 Task: Open a blank worksheet and write heading  Student grades data  Add 10 students name:-  'Joshua Rivera, Zoey Coleman, Ryan Wright, Addison Bailey, Jonathan Simmons, Brooklyn Ward, Caleb Barnes, Audrey Collins, Gabriel Perry, Sofia Bell. ' in September Last week sales are  100 to 150. Math Grade:-  90, 95, 80, 92, 85,88, 90, 78, 92, 85.Science Grade:-  85, 87, 92, 88, 90, 85, 92, 80, 88, 90.English Grade:-  92, 90, 85, 90, 88, 92, 85, 82, 90, 88.History Grade:-  88, 92, 78, 95, 90, 90, 80, 85, 92, 90. Total use the formula   =SUM(D2:G2) then presss enter. Save page auditingSalesByCategory_2024
Action: Mouse moved to (282, 158)
Screenshot: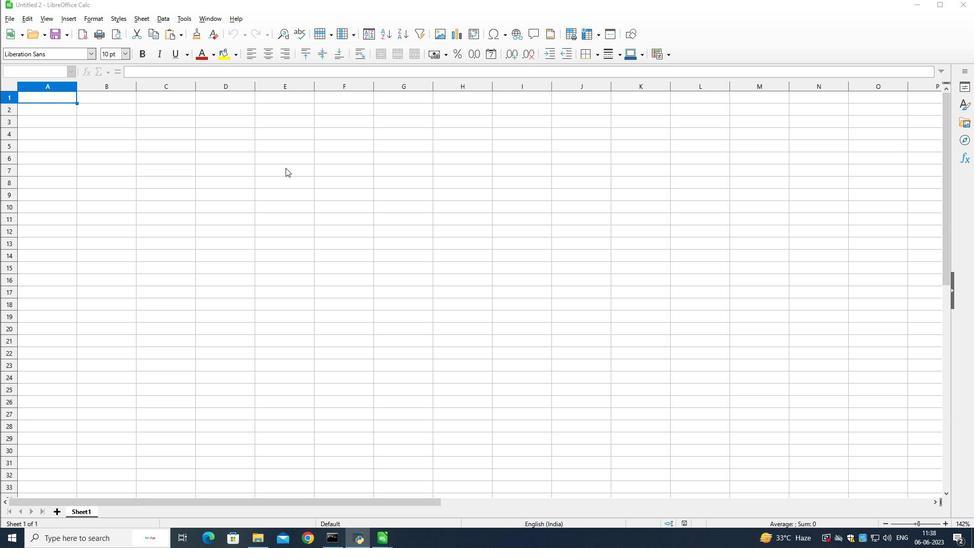 
Action: Key pressed <Key.right>
Screenshot: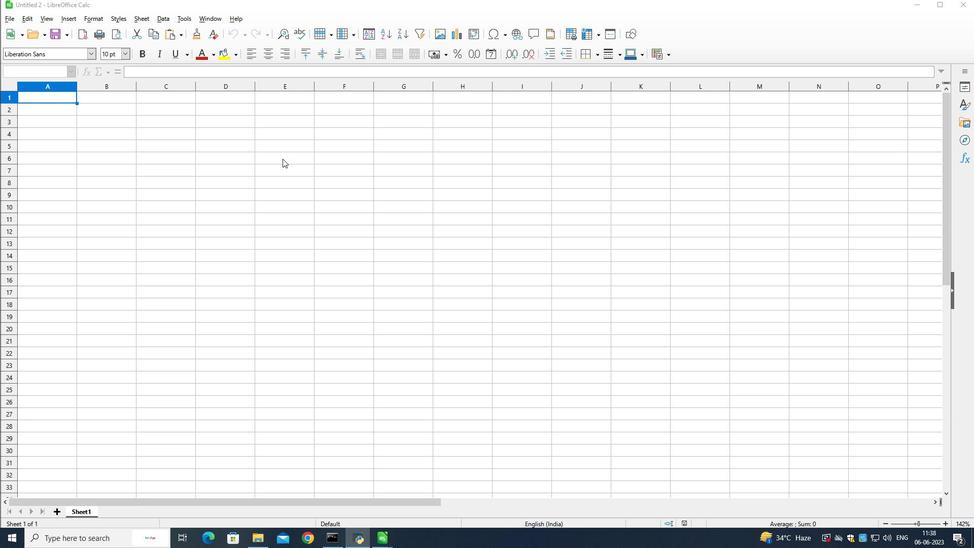 
Action: Mouse moved to (100, 96)
Screenshot: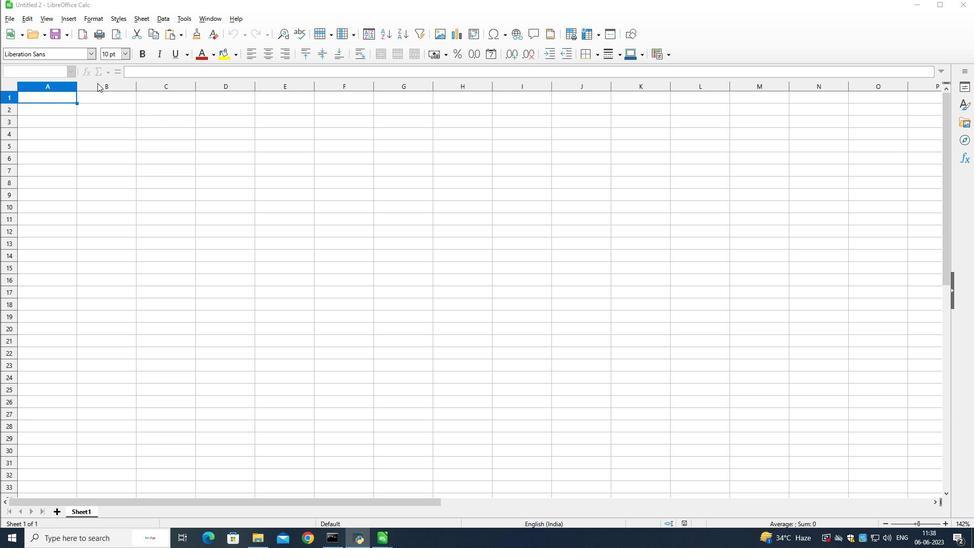 
Action: Mouse pressed left at (100, 96)
Screenshot: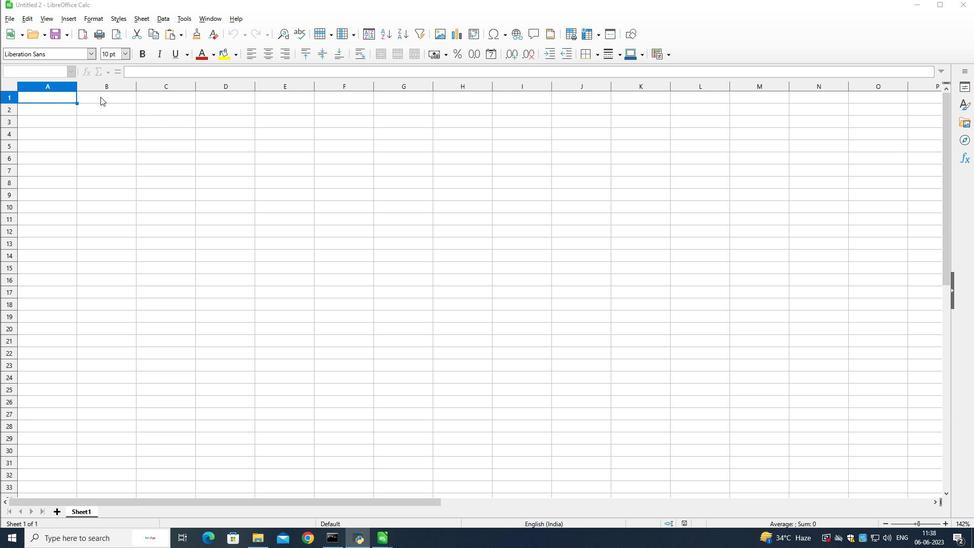 
Action: Mouse moved to (132, 111)
Screenshot: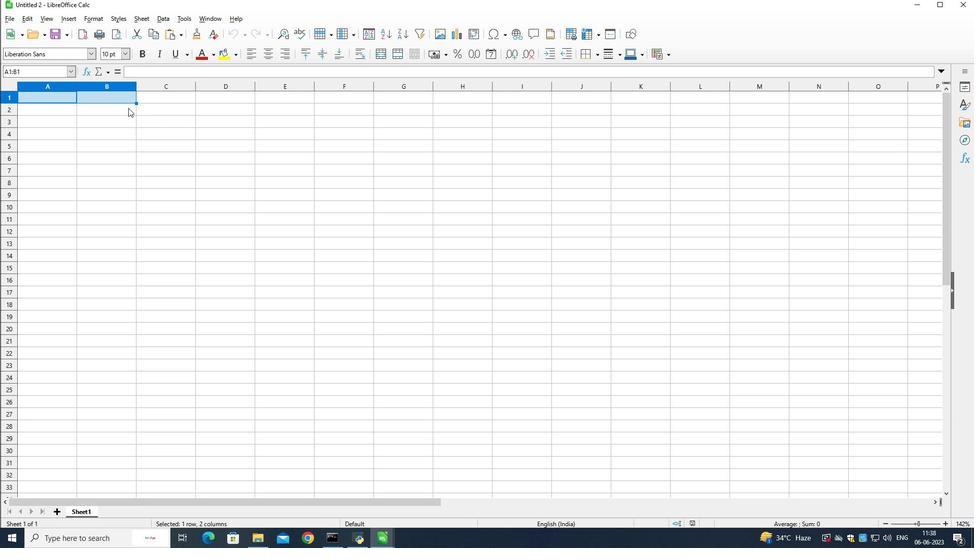 
Action: Mouse pressed right at (132, 111)
Screenshot: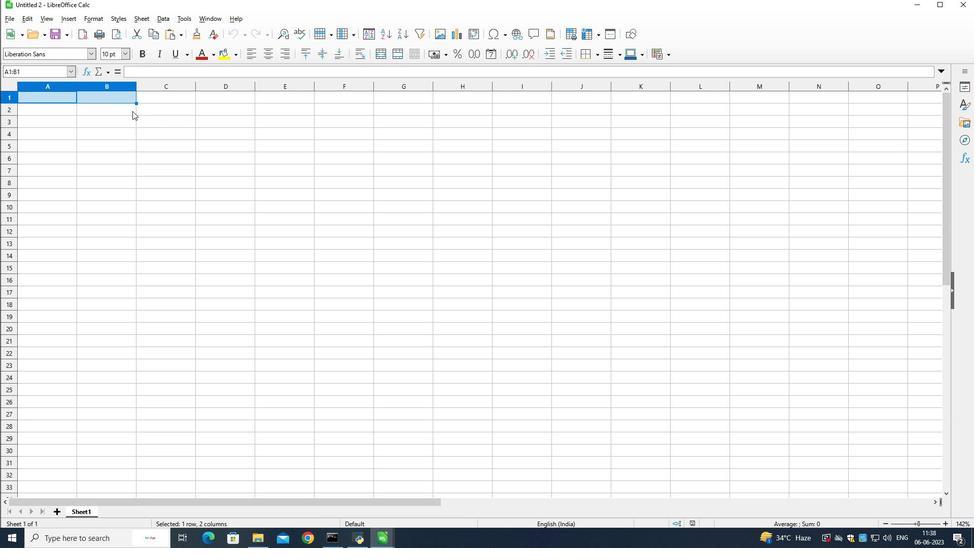 
Action: Mouse moved to (115, 97)
Screenshot: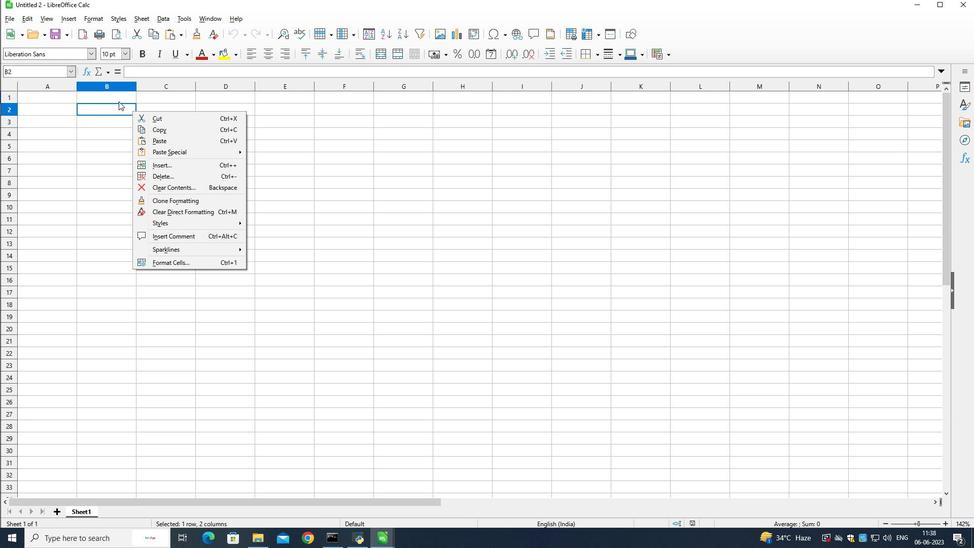
Action: Mouse pressed left at (115, 97)
Screenshot: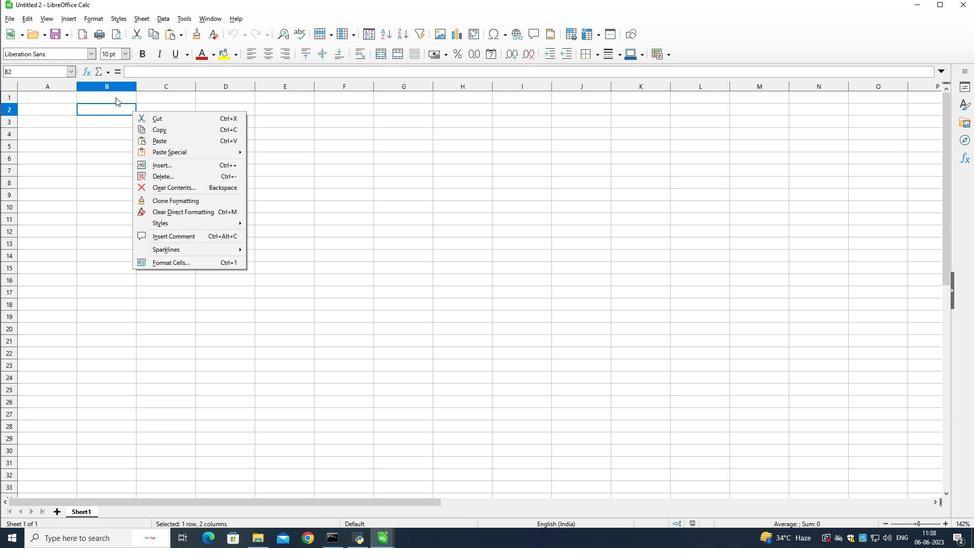 
Action: Mouse pressed left at (115, 97)
Screenshot: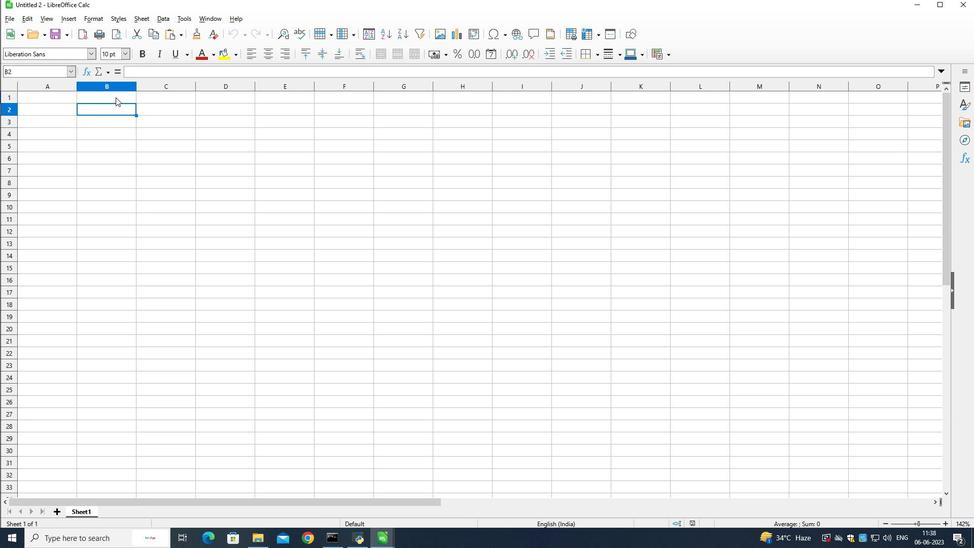 
Action: Key pressed <Key.shift>Student<Key.space><Key.shift>Grades<Key.space><Key.shift>Data<Key.down><Key.left><Key.shift>Student<Key.space><Key.shift>Name<Key.down><Key.shift>Joshua<Key.space><Key.shift>Rivera<Key.down><Key.shift>Zoe<Key.space><Key.backspace>y<Key.space><Key.shift>Coleman<Key.down><Key.shift>Ryan<Key.space><Key.shift>Wright<Key.down><Key.shift>Addison<Key.space><Key.shift>Bailey<Key.down><Key.shift>Jonathan<Key.space><Key.shift>Simmons<Key.down><Key.shift>Brooklyn<Key.space><Key.shift>Ward<Key.down><Key.shift>Caleb<Key.space><Key.shift>Barnes<Key.down><Key.shift>Audrey<Key.space><Key.shift>Collins<Key.down><Key.shift>F<Key.backspace><Key.shift>Gabriel<Key.space><Key.shift>Perry<Key.down><Key.shift>Sofia<Key.space><Key.shift>Bell<Key.down><Key.right>
Screenshot: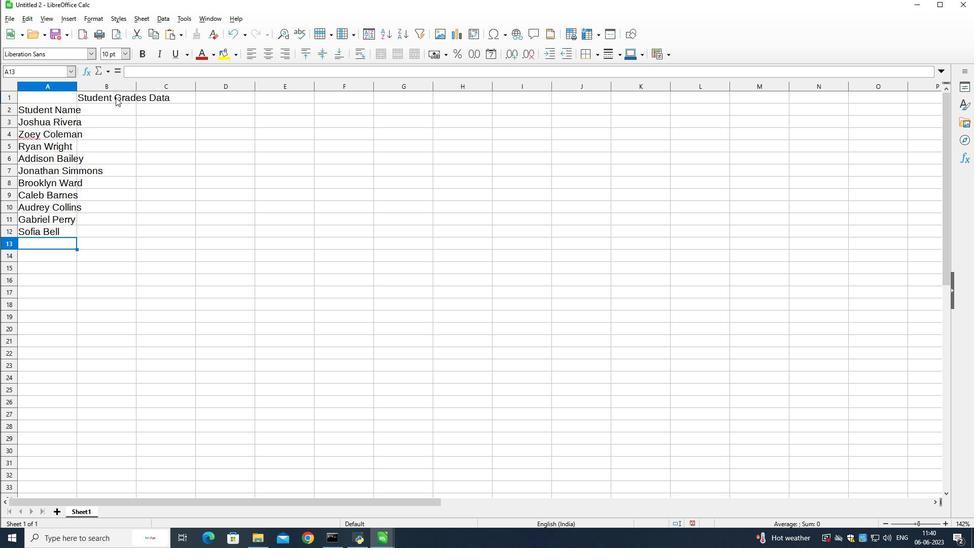 
Action: Mouse moved to (56, 86)
Screenshot: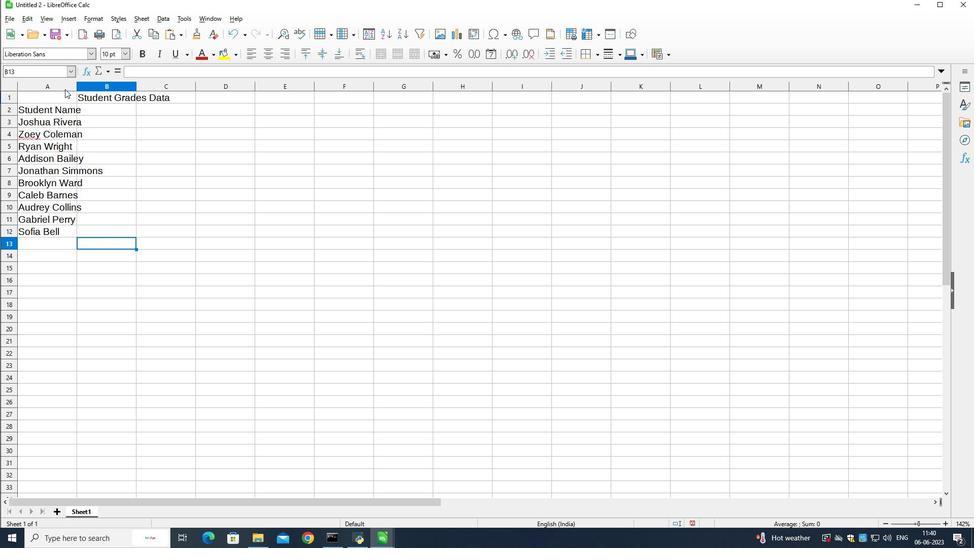 
Action: Mouse pressed left at (56, 86)
Screenshot: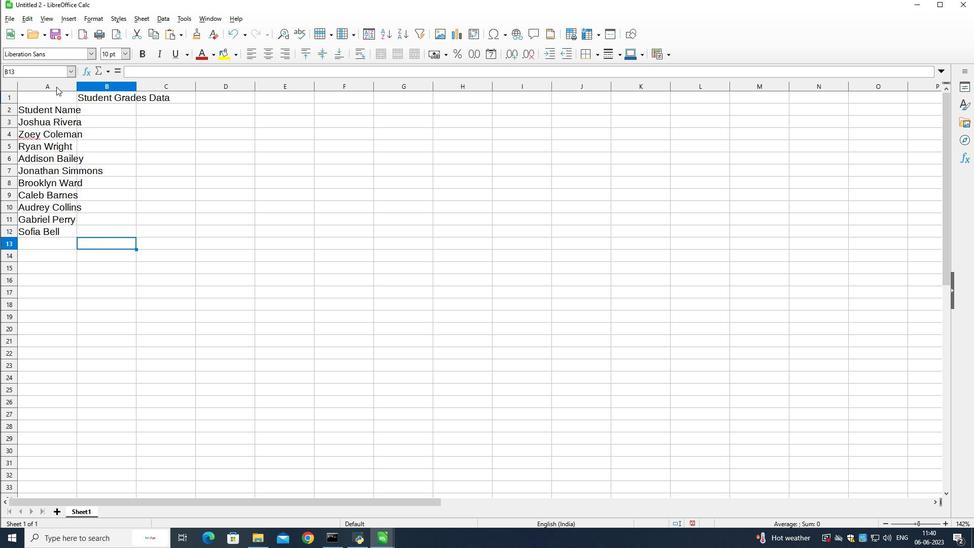 
Action: Mouse moved to (77, 88)
Screenshot: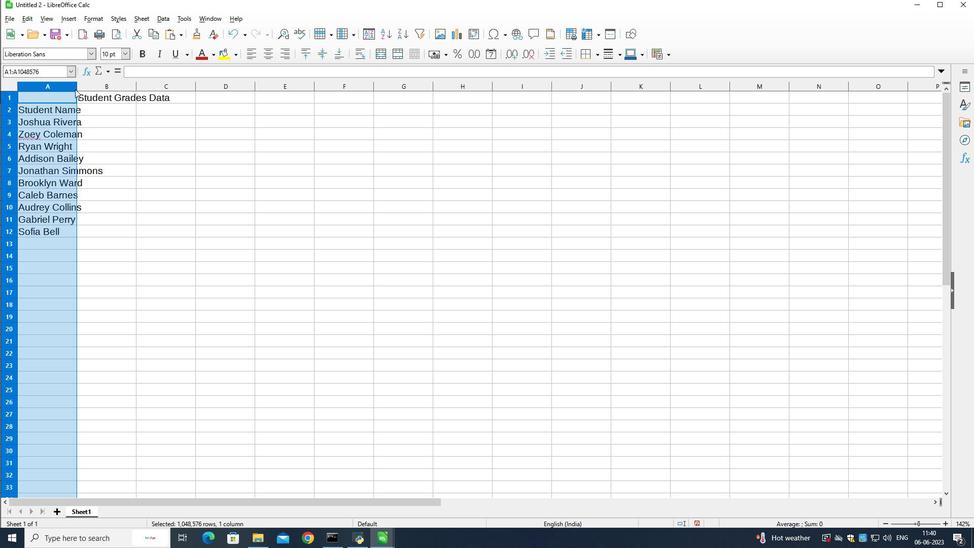 
Action: Mouse pressed left at (77, 88)
Screenshot: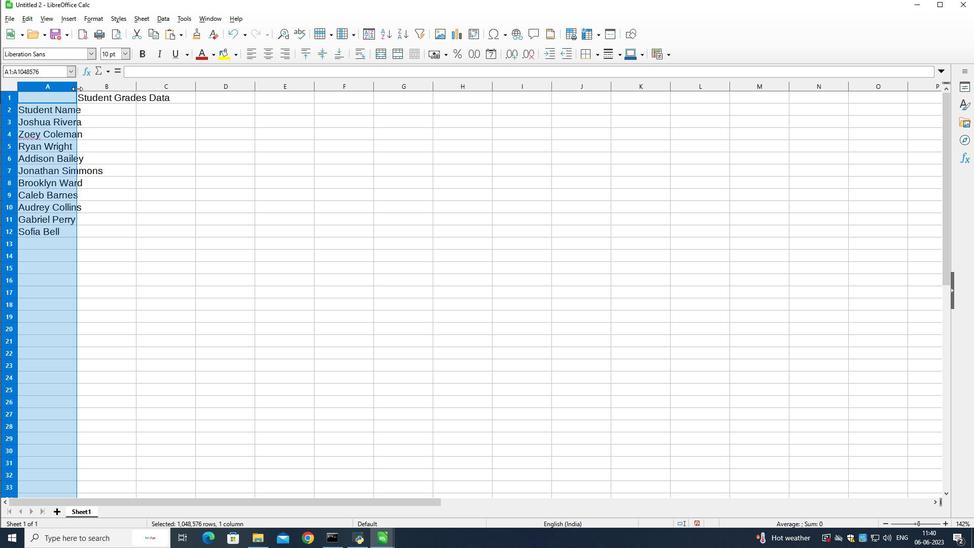 
Action: Mouse moved to (117, 108)
Screenshot: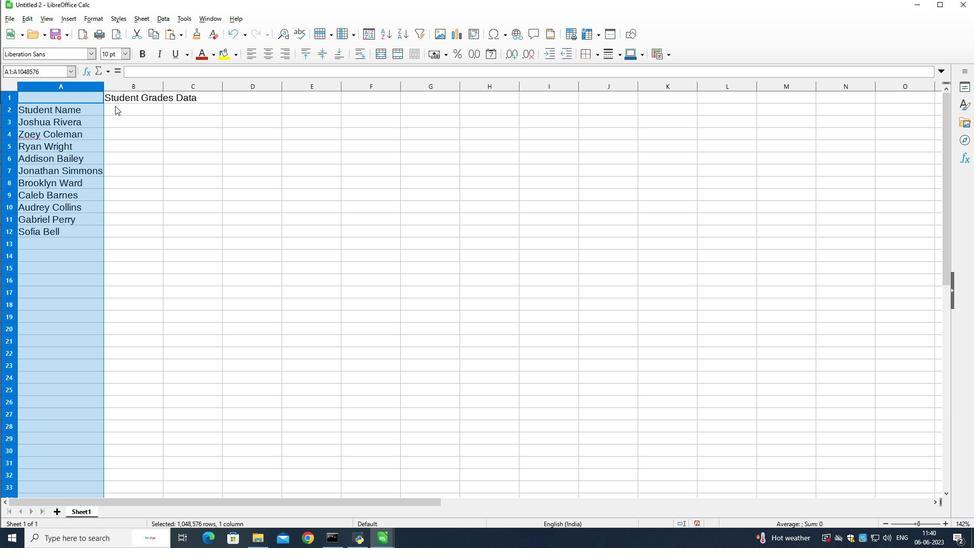 
Action: Mouse pressed left at (117, 108)
Screenshot: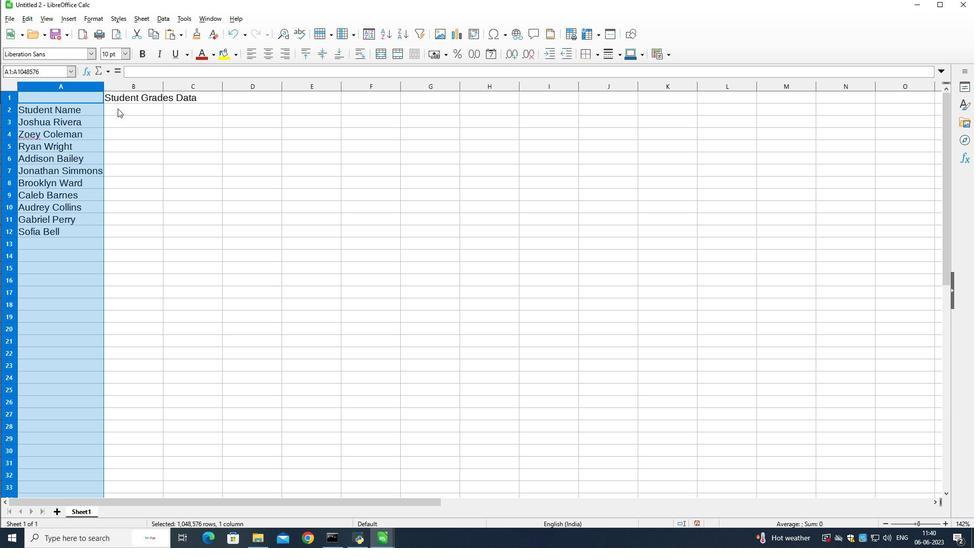 
Action: Mouse moved to (282, 152)
Screenshot: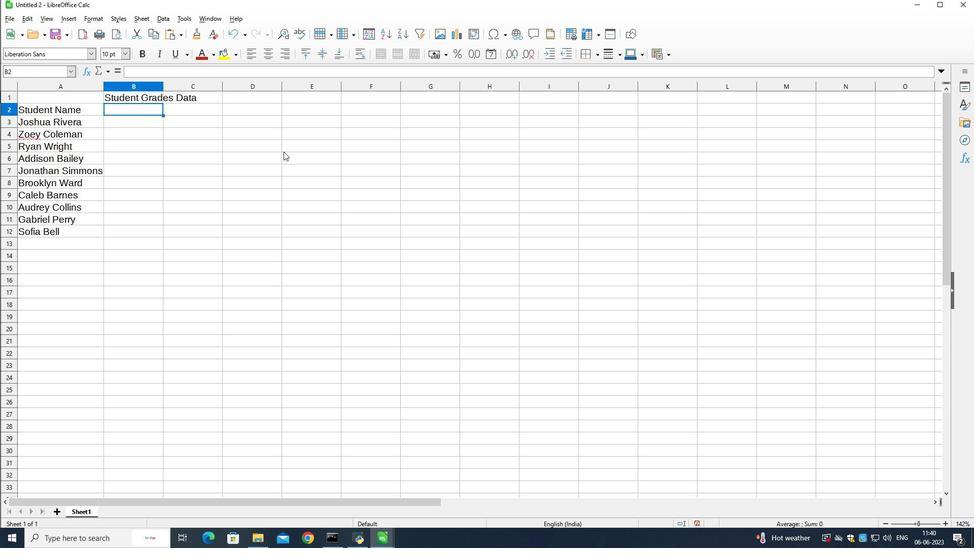 
Action: Key pressed <Key.shift><Key.shift><Key.shift><Key.shift><Key.shift><Key.shift><Key.shift><Key.shift><Key.shift><Key.shift><Key.shift><Key.shift>September<Key.space><Key.shift>Last<Key.space><Key.shift>Week<Key.space><Key.shift>Sales
Screenshot: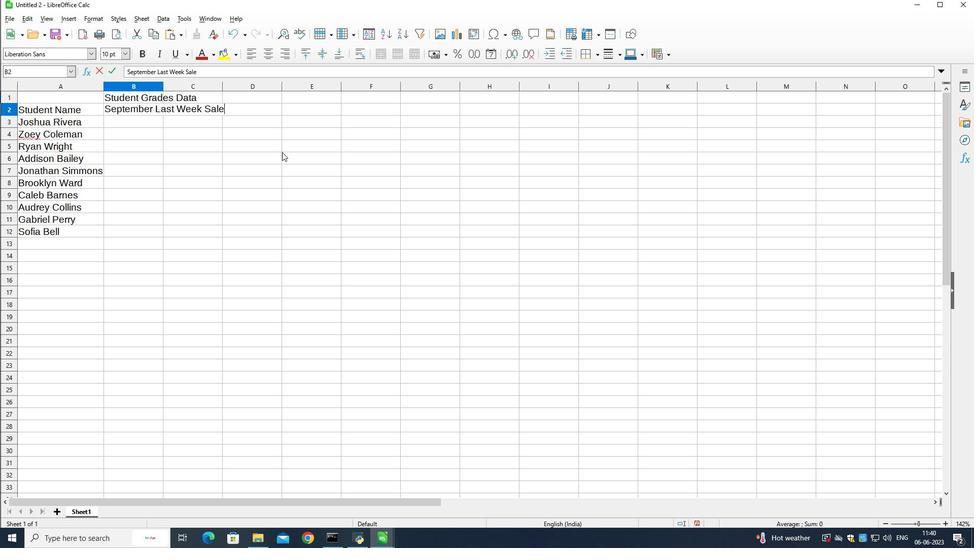
Action: Mouse moved to (173, 135)
Screenshot: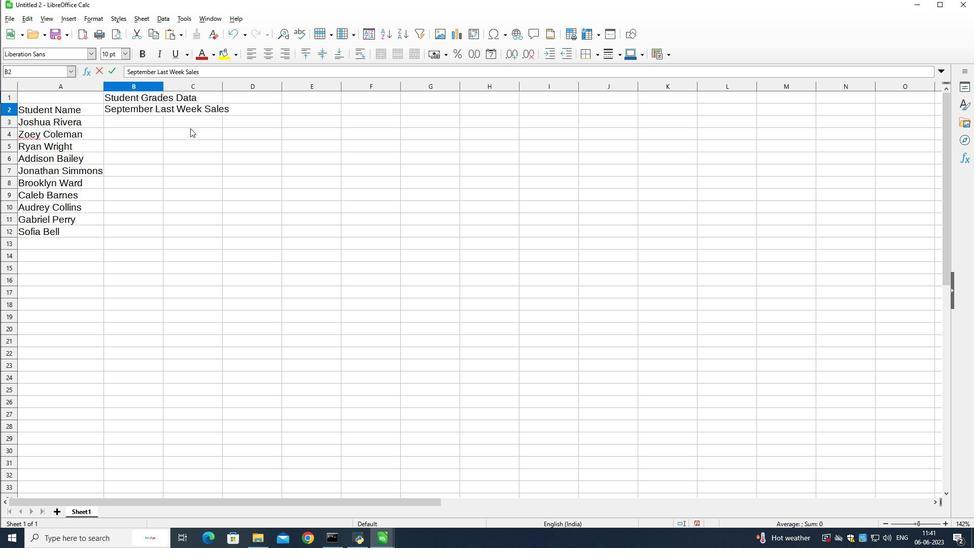 
Action: Key pressed <Key.down>100<Key.down>120<Key.down>130<Key.down>140<Key.down>150<Key.down>123<Key.down>145<Key.down>139<Key.down>137<Key.down>149
Screenshot: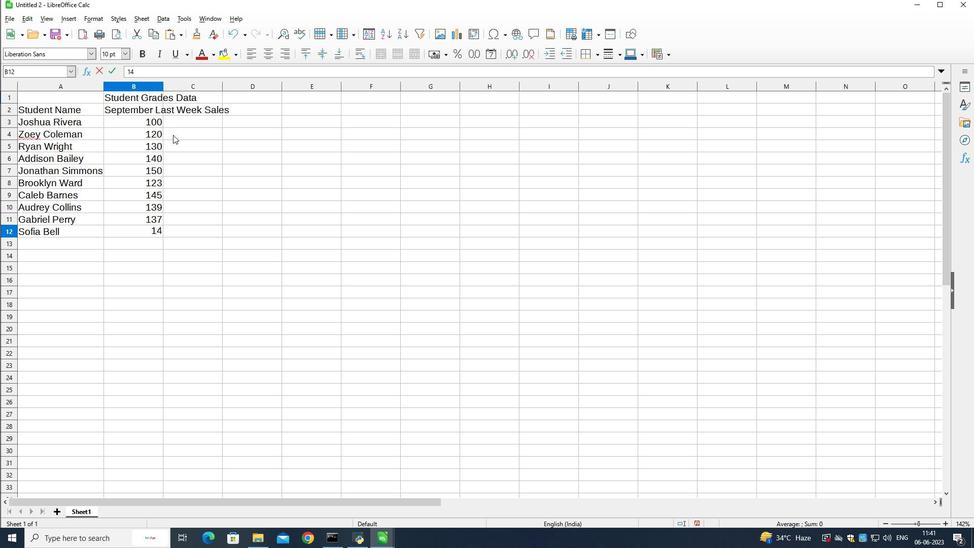 
Action: Mouse moved to (178, 119)
Screenshot: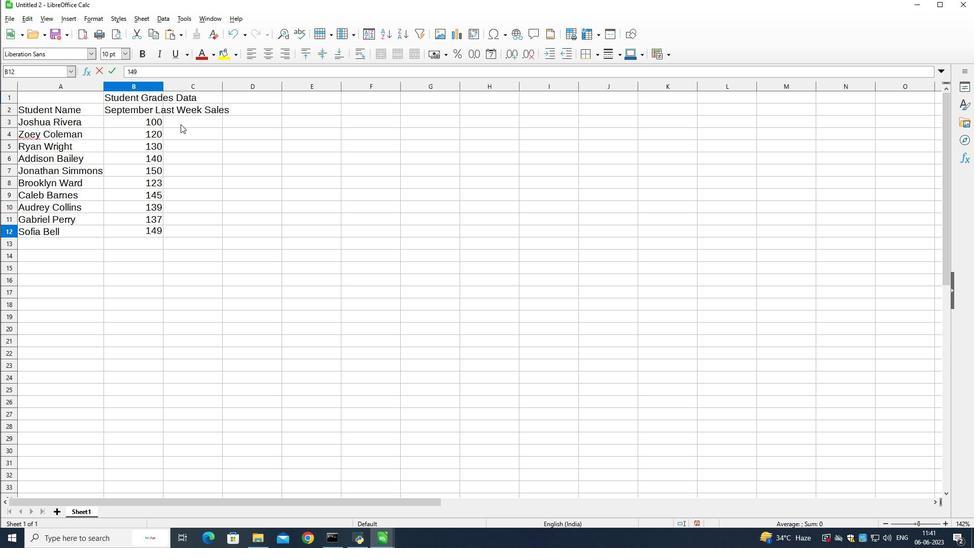 
Action: Mouse pressed left at (178, 119)
Screenshot: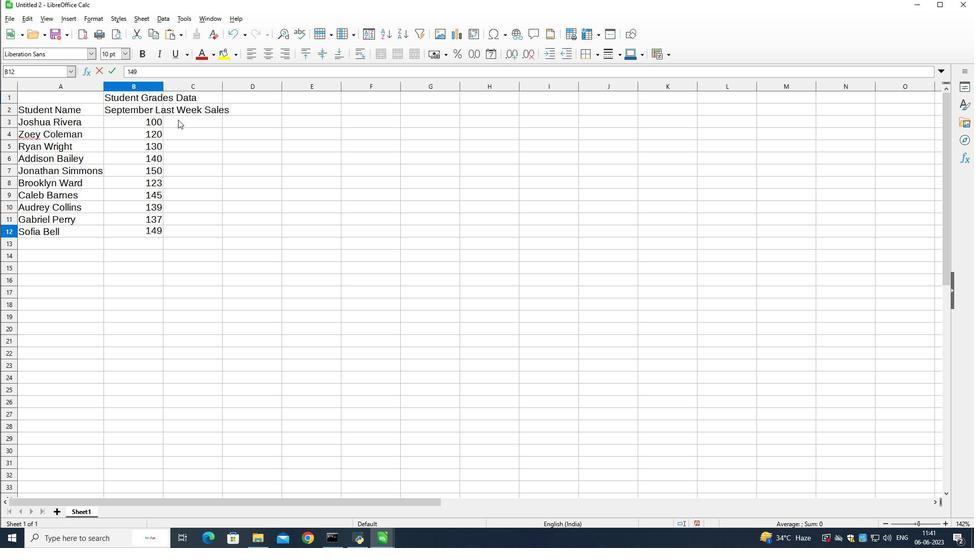 
Action: Mouse moved to (186, 123)
Screenshot: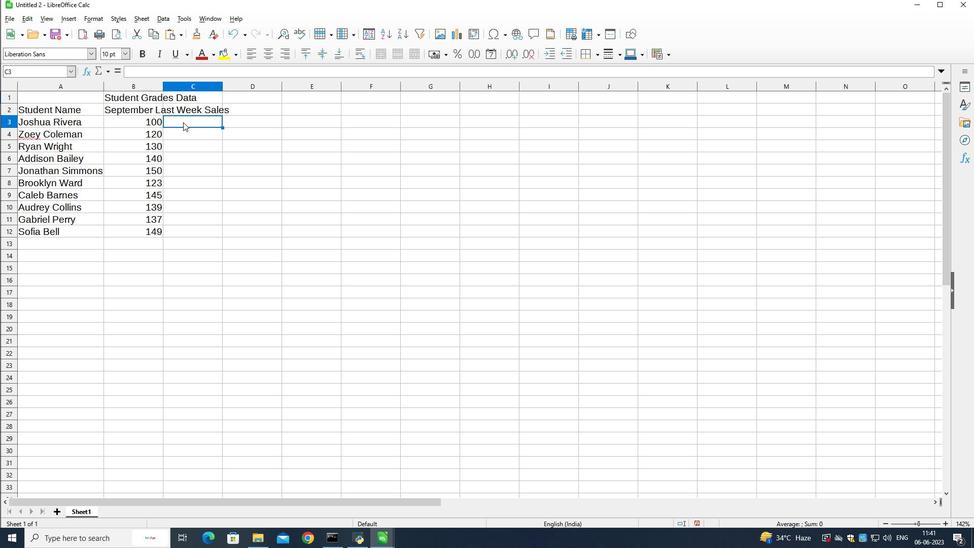 
Action: Key pressed <Key.shift>Math<Key.space><Key.shift>Grade<Key.backspace><Key.backspace><Key.backspace><Key.backspace><Key.backspace><Key.backspace><Key.backspace><Key.backspace><Key.backspace><Key.backspace><Key.backspace>
Screenshot: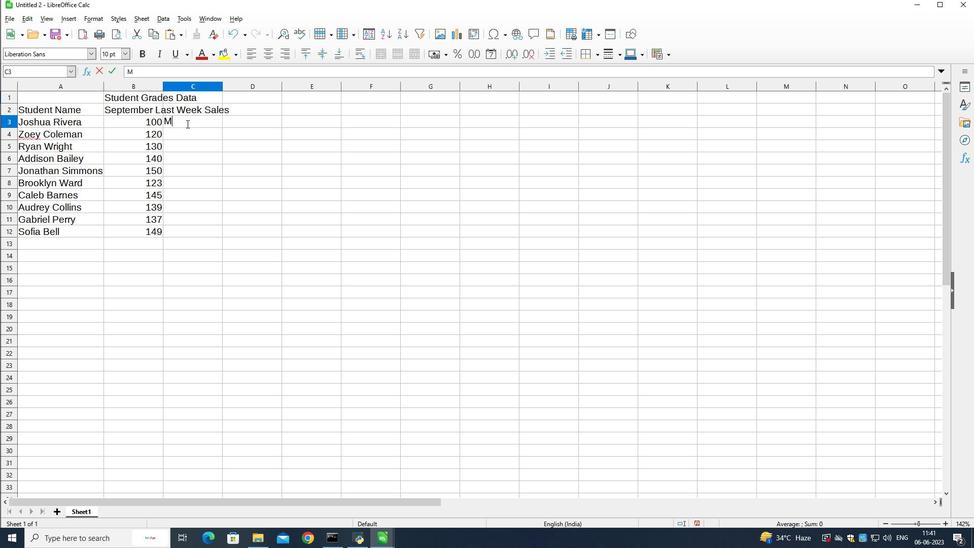 
Action: Mouse moved to (200, 109)
Screenshot: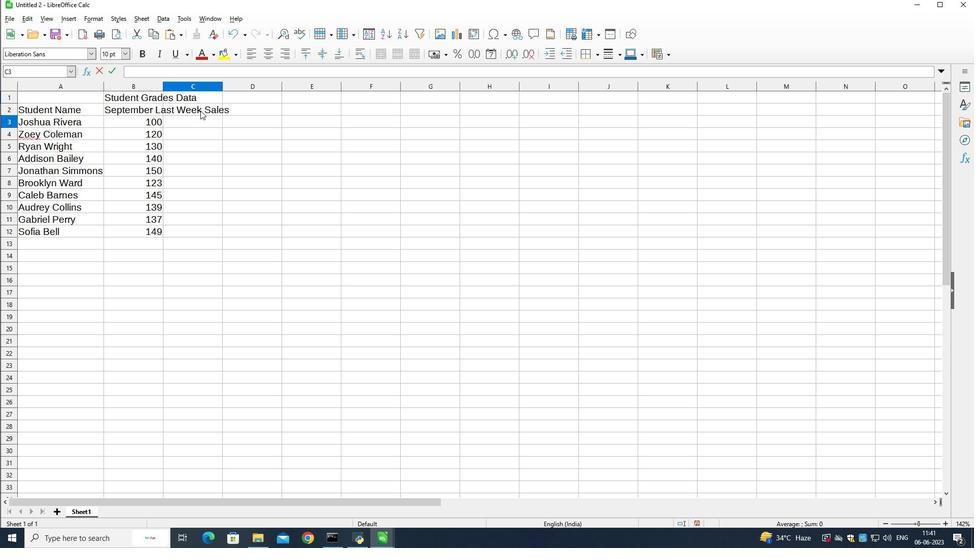 
Action: Mouse pressed left at (200, 109)
Screenshot: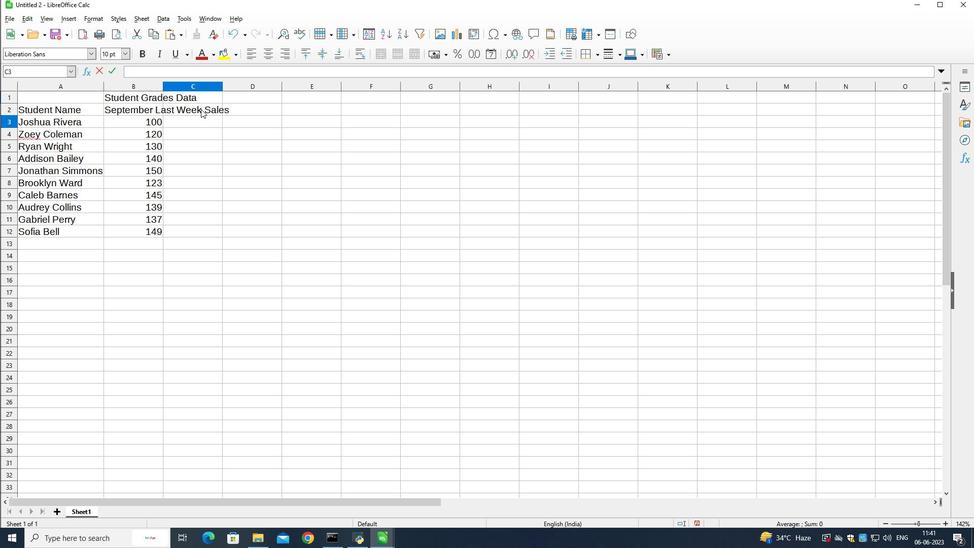 
Action: Key pressed <Key.shift>Math<Key.space><Key.shift>Grade<Key.down>90<Key.down>95<Key.down>80<Key.down>82<Key.down>85<Key.down>88<Key.down>90<Key.down>78<Key.down>92<Key.down>85
Screenshot: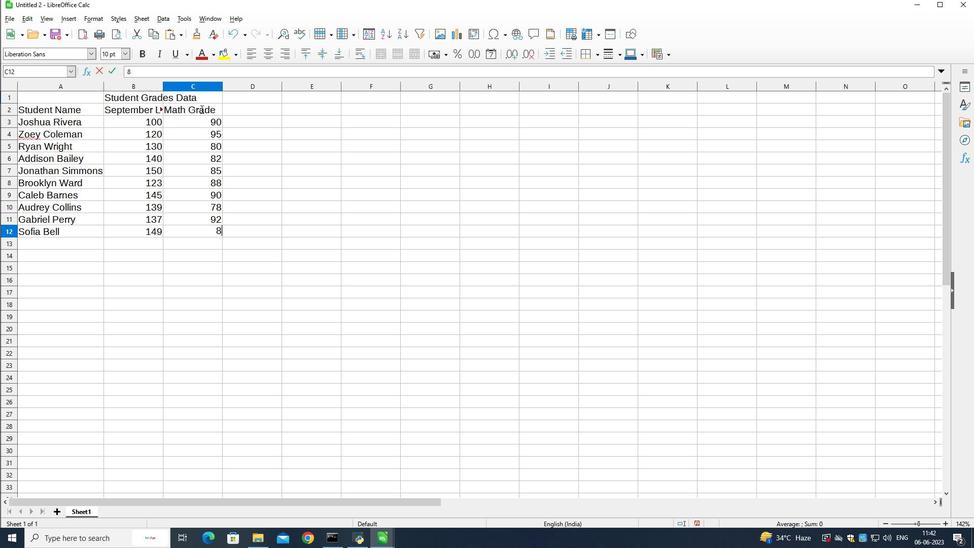 
Action: Mouse moved to (230, 108)
Screenshot: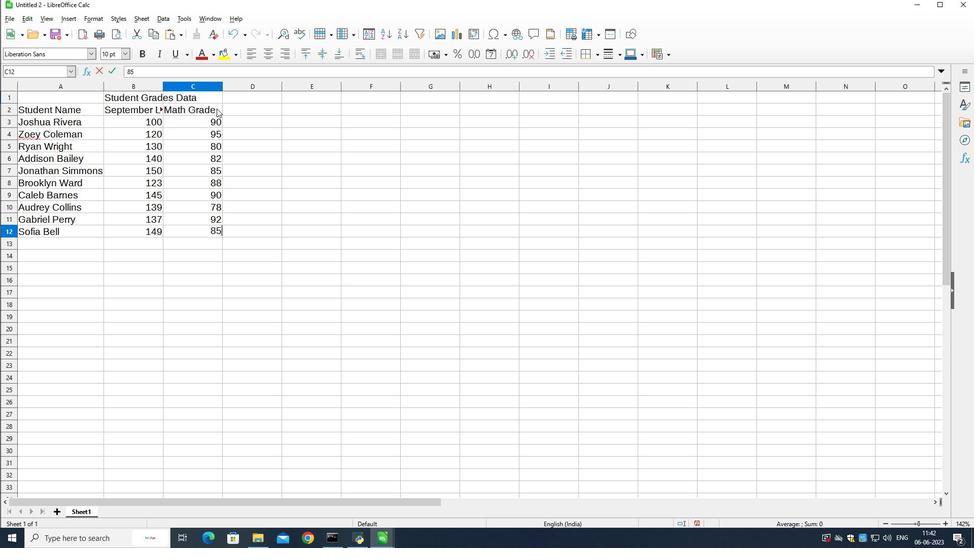 
Action: Mouse pressed left at (230, 108)
Screenshot: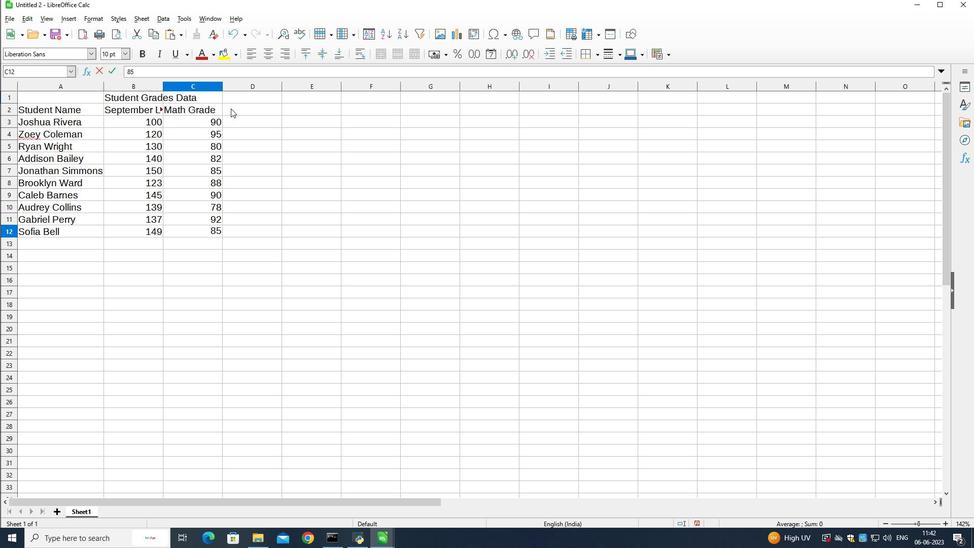 
Action: Key pressed <Key.shift>Science<Key.space><Key.shift><Key.shift><Key.shift><Key.shift><Key.shift><Key.shift><Key.shift>Grade<Key.down>85<Key.down>87<Key.down>90<Key.down>88<Key.down>90<Key.down>85<Key.down>90<Key.down>80<Key.down>88<Key.down>90<Key.down>
Screenshot: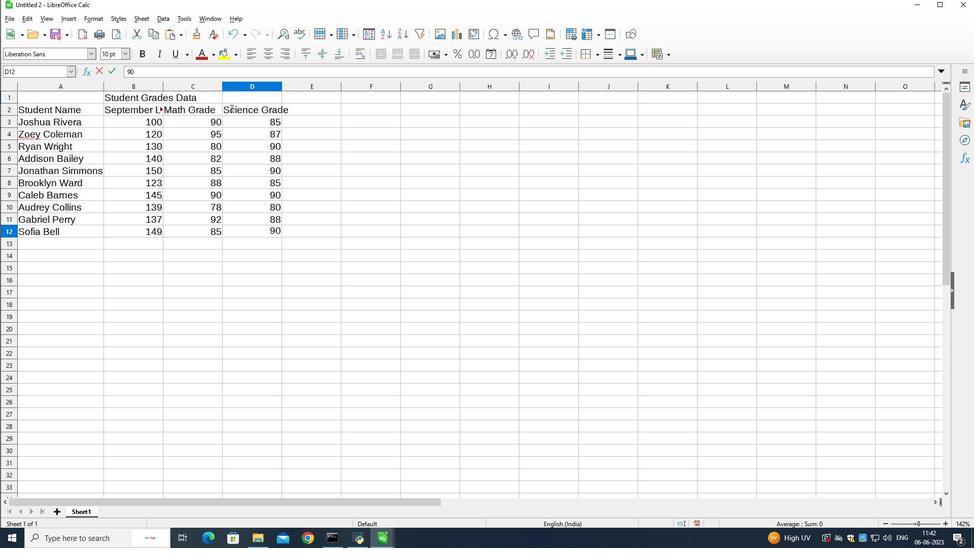 
Action: Mouse moved to (319, 109)
Screenshot: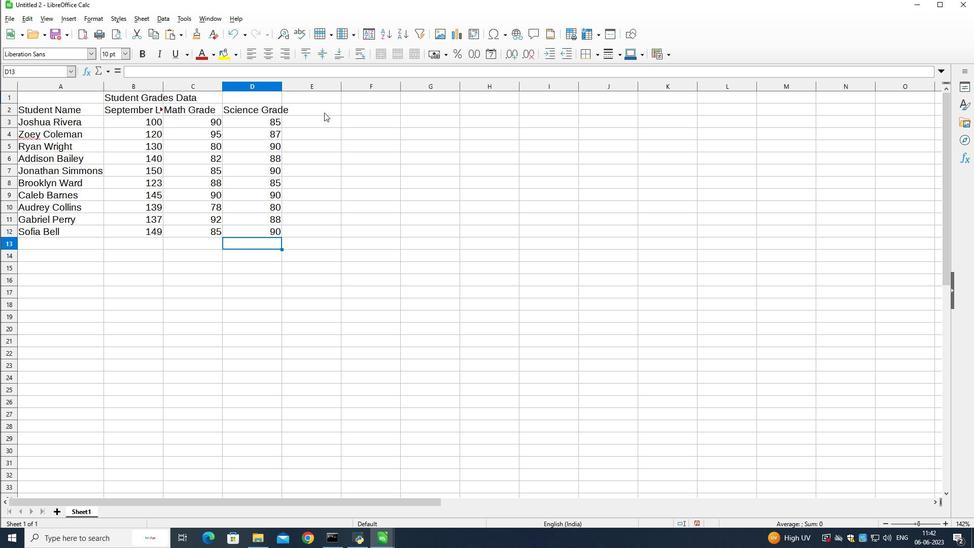
Action: Mouse pressed left at (319, 109)
Screenshot: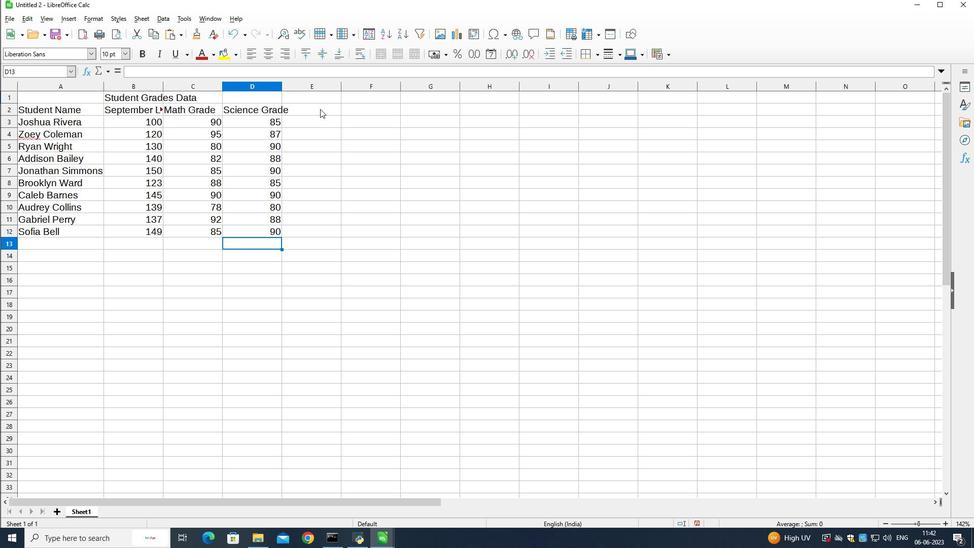 
Action: Mouse moved to (321, 109)
Screenshot: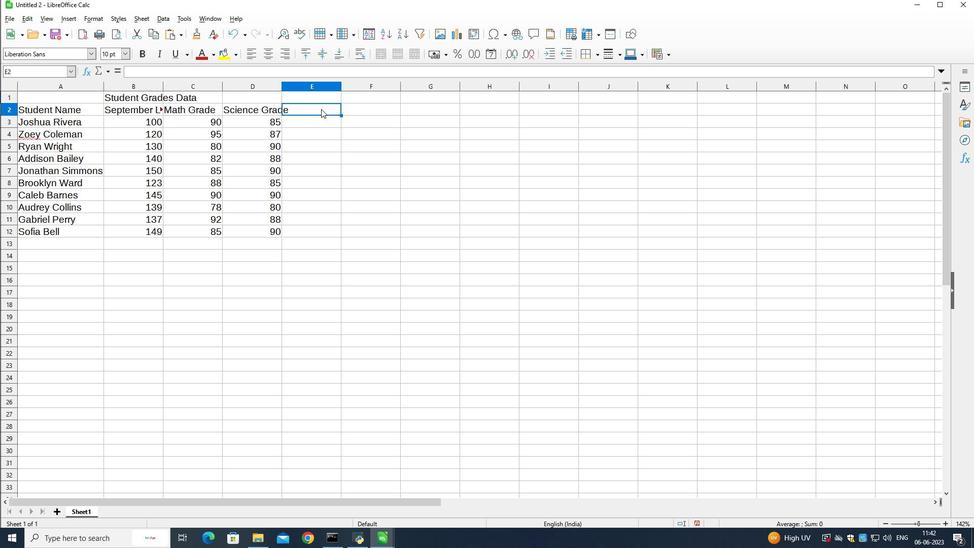 
Action: Key pressed <Key.shift>English<Key.space><Key.shift>Grade<Key.down>92<Key.down>90<Key.down>85<Key.down>90<Key.down>88<Key.down>92<Key.down>85<Key.down>82<Key.down>90<Key.down>88
Screenshot: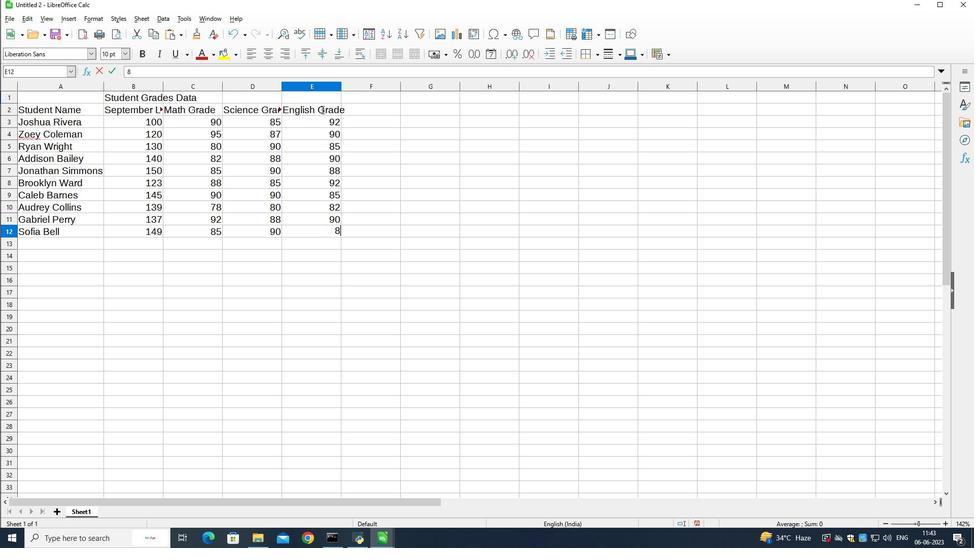 
Action: Mouse moved to (357, 111)
Screenshot: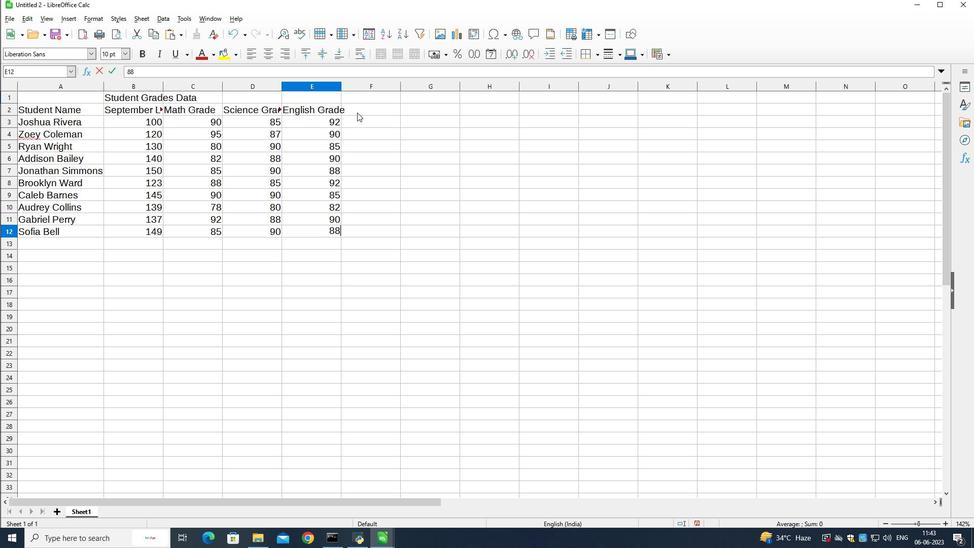 
Action: Mouse pressed left at (357, 111)
Screenshot: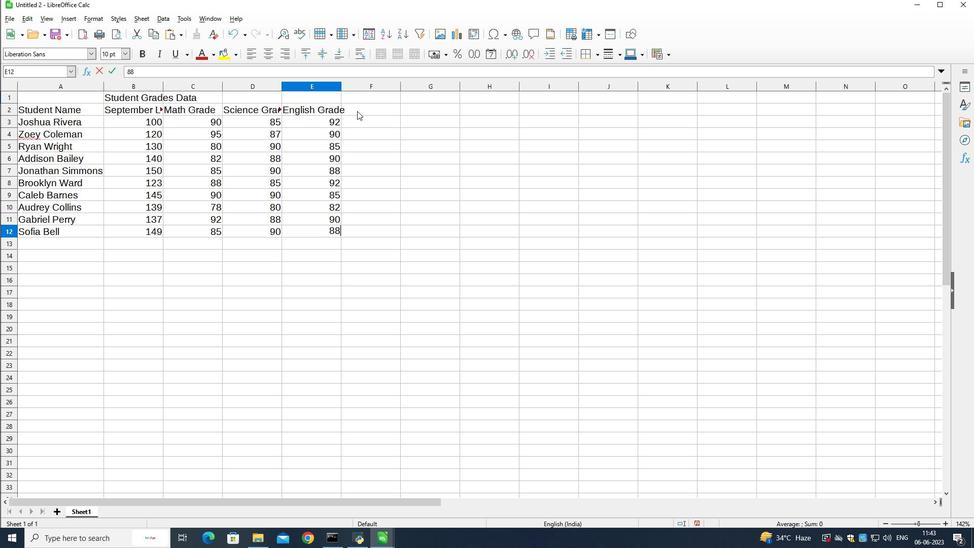 
Action: Key pressed <Key.shift><Key.shift><Key.shift>History<Key.space><Key.shift>Grade<Key.down>
Screenshot: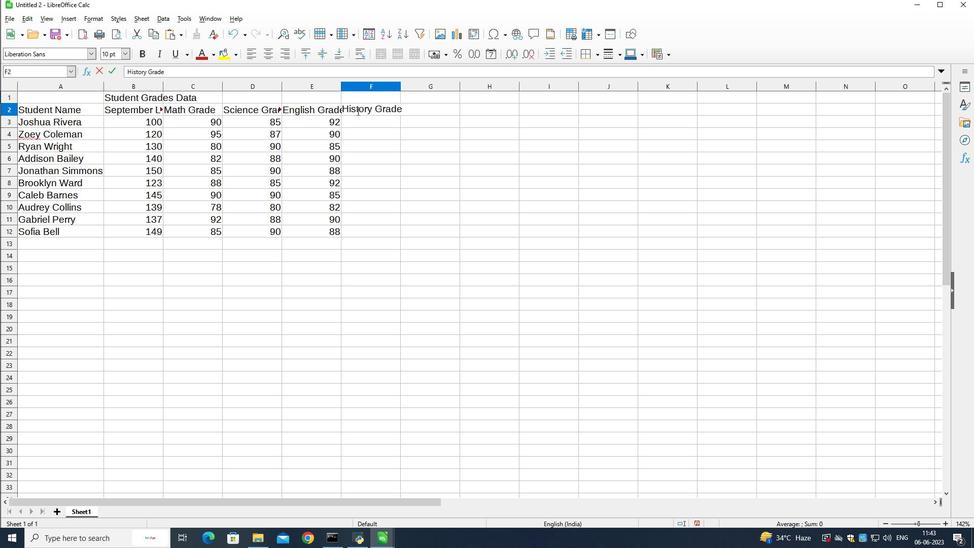 
Action: Mouse moved to (418, 107)
Screenshot: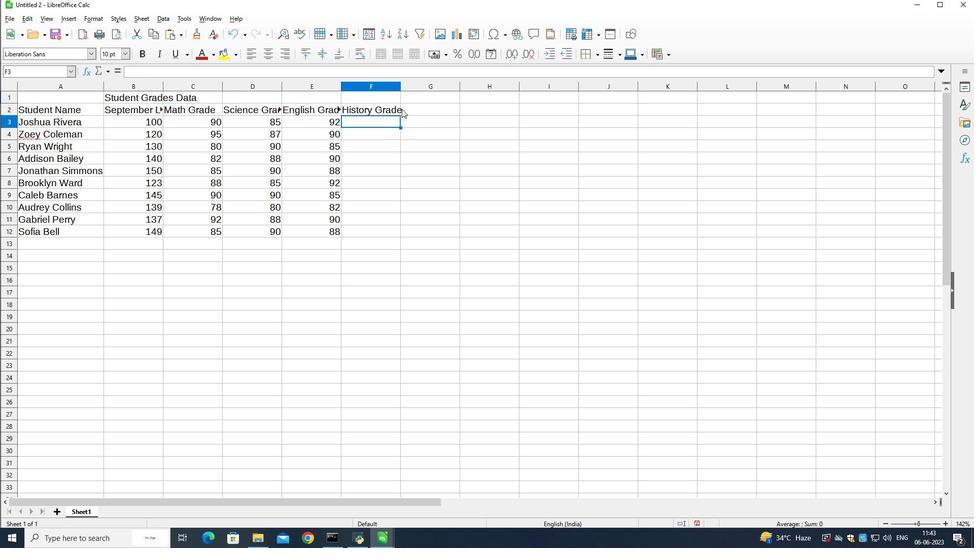 
Action: Key pressed 88<Key.down>92<Key.down>78<Key.down>95<Key.down>90<Key.down>90<Key.down>80<Key.down>85<Key.down>92<Key.down>90<Key.down>
Screenshot: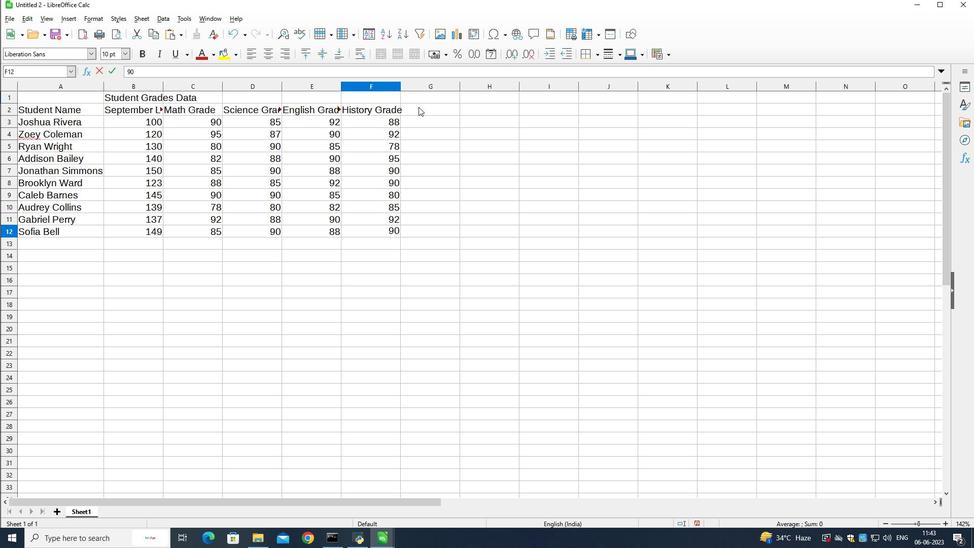 
Action: Mouse moved to (427, 106)
Screenshot: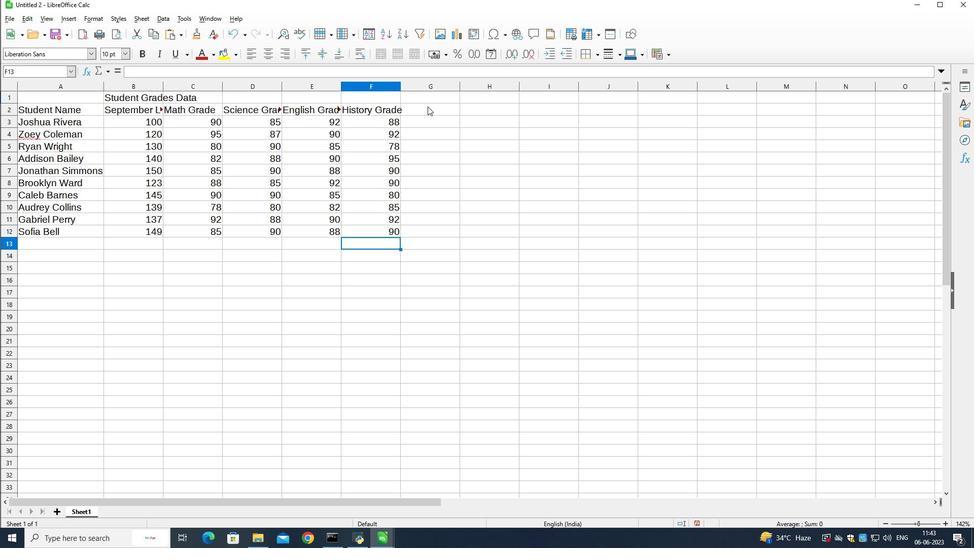 
Action: Mouse pressed left at (427, 106)
Screenshot: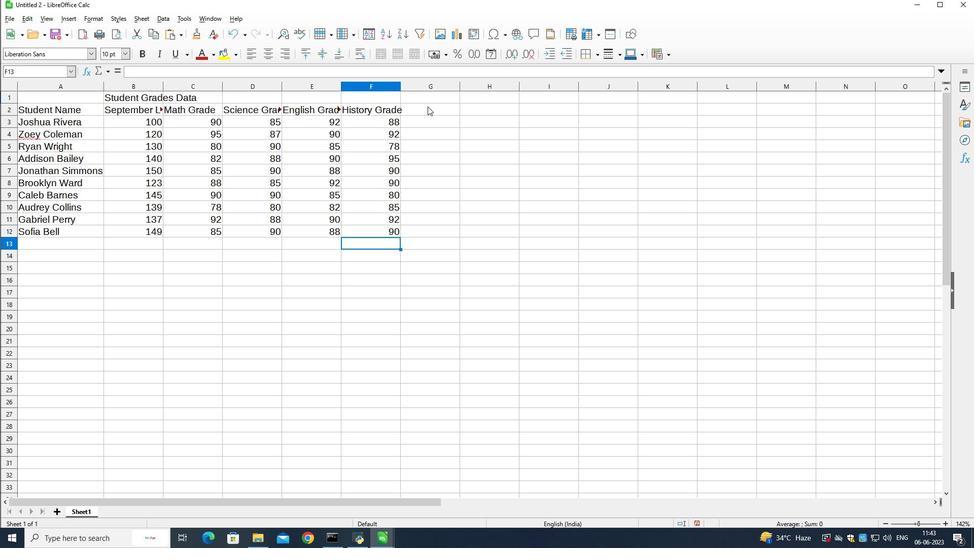 
Action: Key pressed <Key.shift>Total<Key.down>=sum<Key.shift_r><Key.shift_r><Key.shift_r><Key.shift_r><Key.shift_r>(
Screenshot: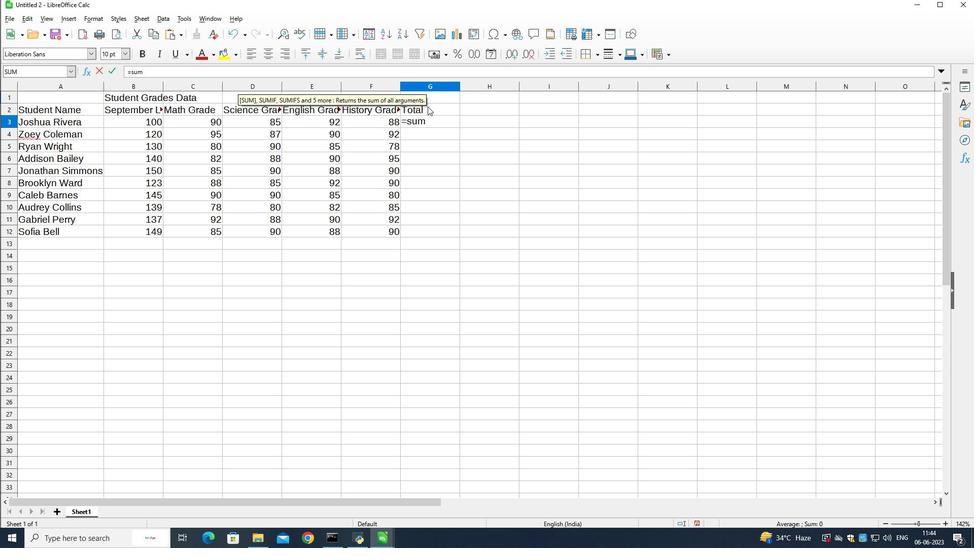 
Action: Mouse moved to (213, 117)
Screenshot: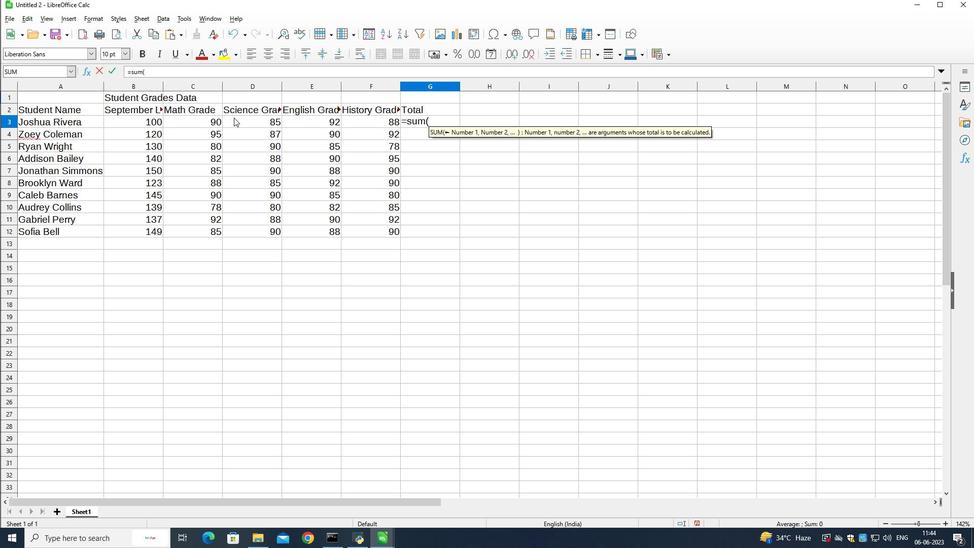 
Action: Mouse pressed left at (213, 117)
Screenshot: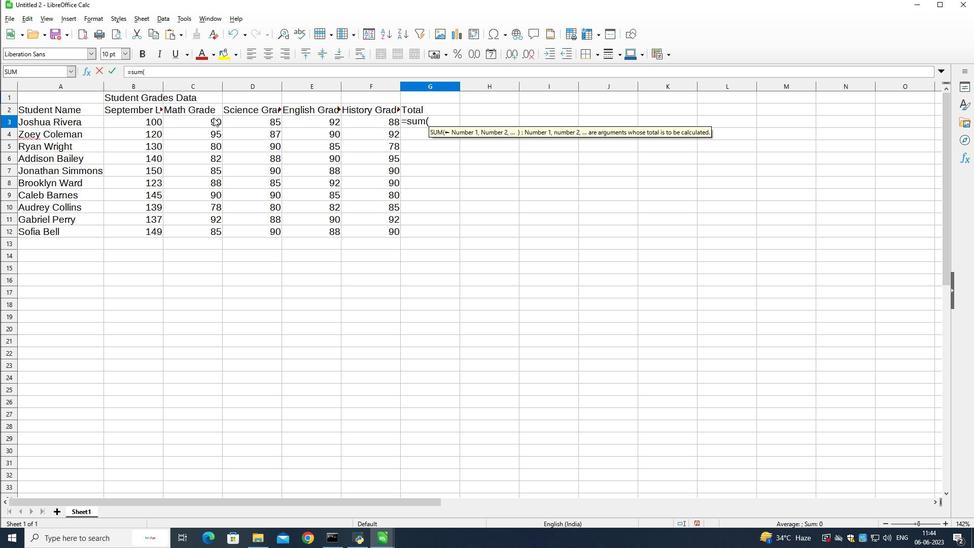 
Action: Key pressed +
Screenshot: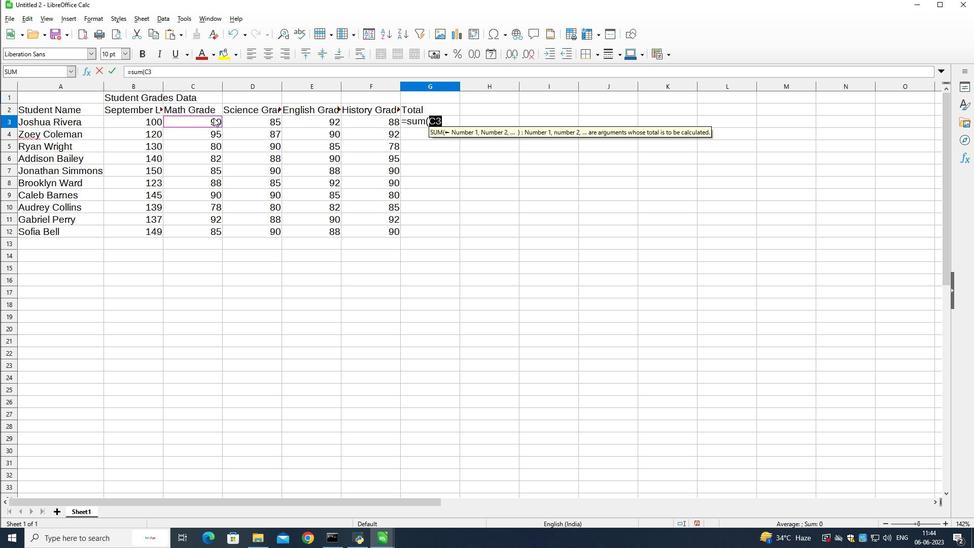 
Action: Mouse moved to (238, 117)
Screenshot: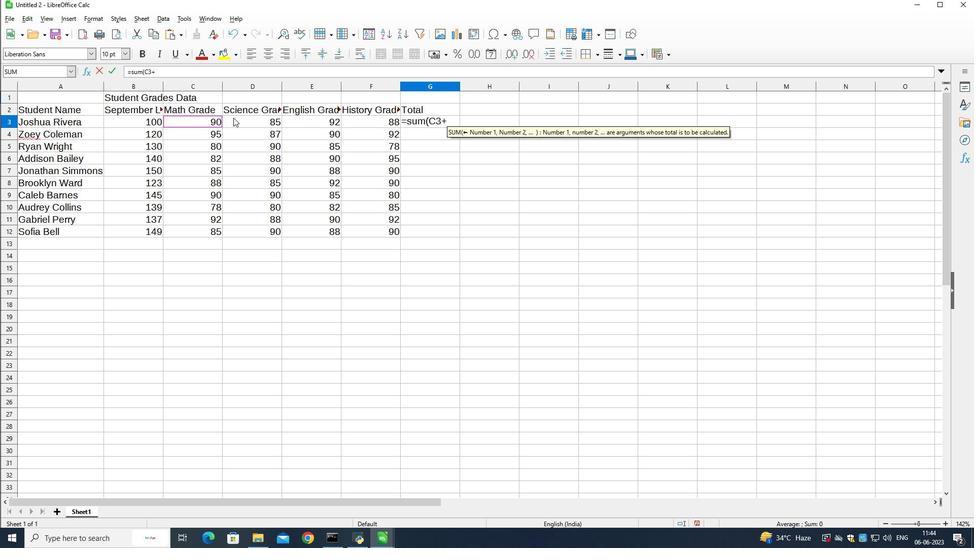 
Action: Mouse pressed left at (238, 117)
Screenshot: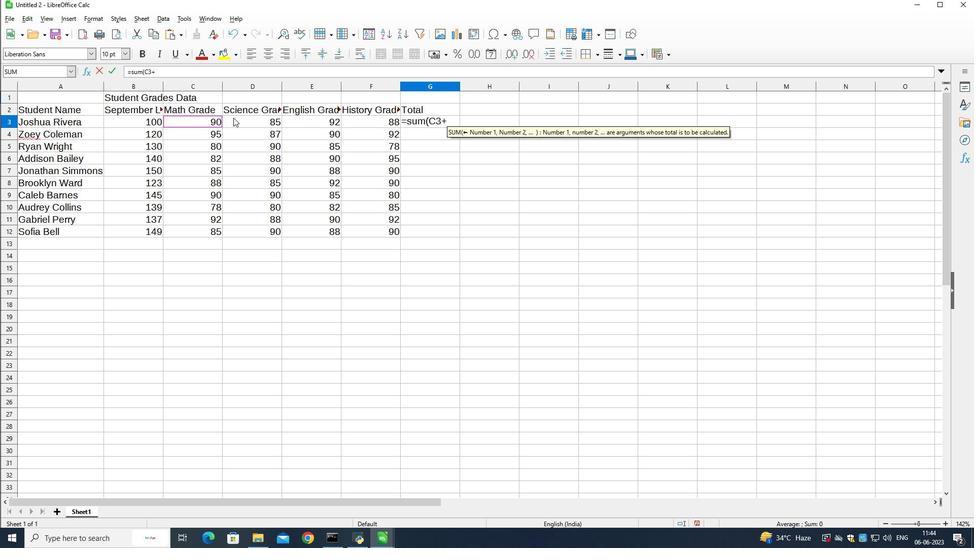 
Action: Mouse moved to (265, 106)
Screenshot: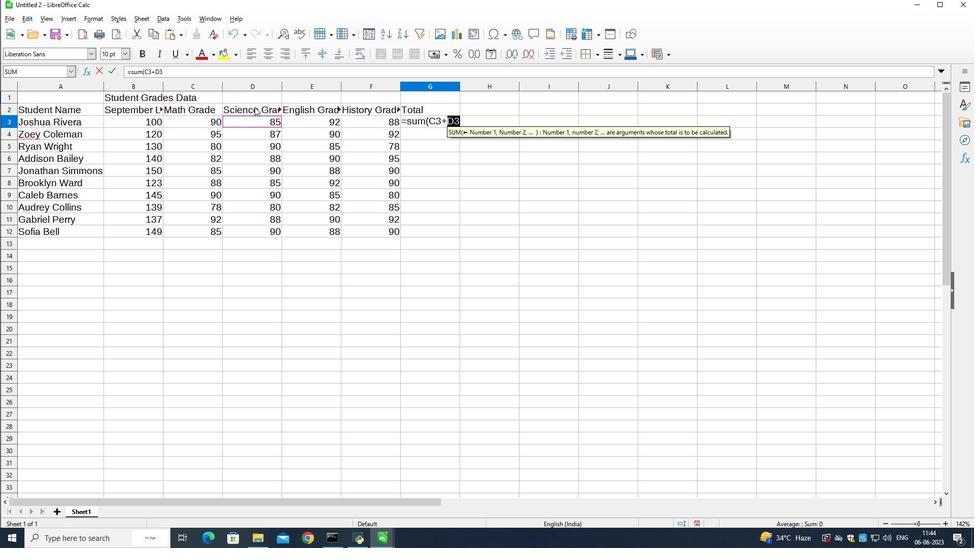 
Action: Key pressed +
Screenshot: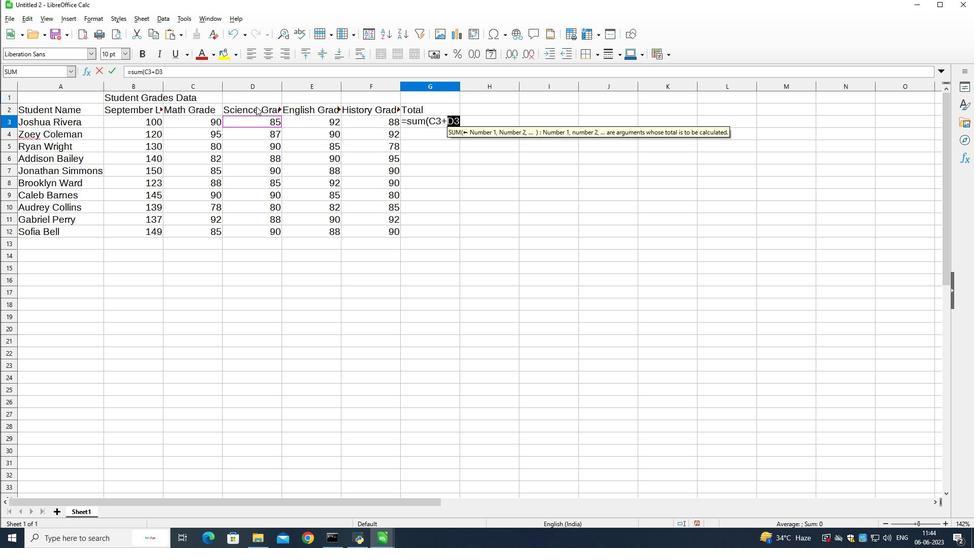 
Action: Mouse moved to (331, 121)
Screenshot: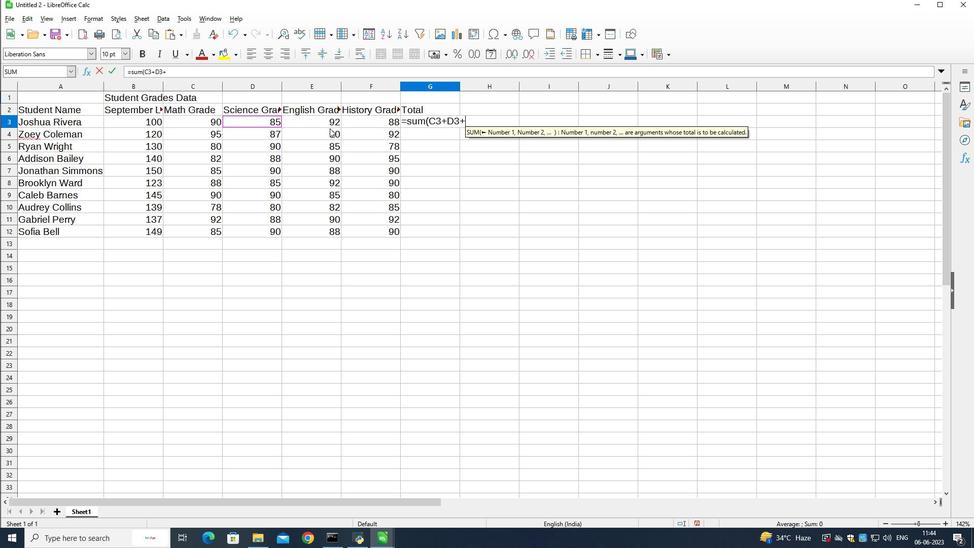 
Action: Mouse pressed left at (331, 121)
Screenshot: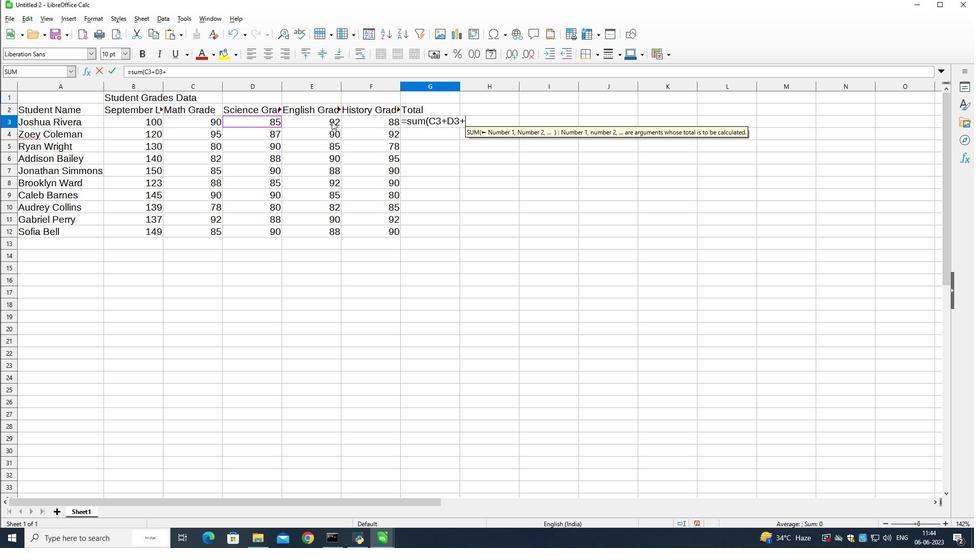 
Action: Key pressed +
Screenshot: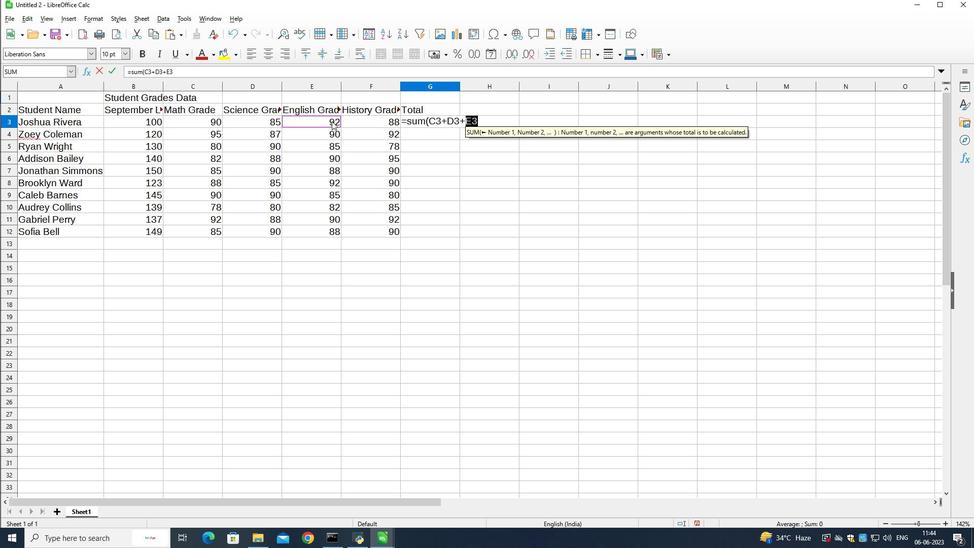 
Action: Mouse moved to (348, 121)
Screenshot: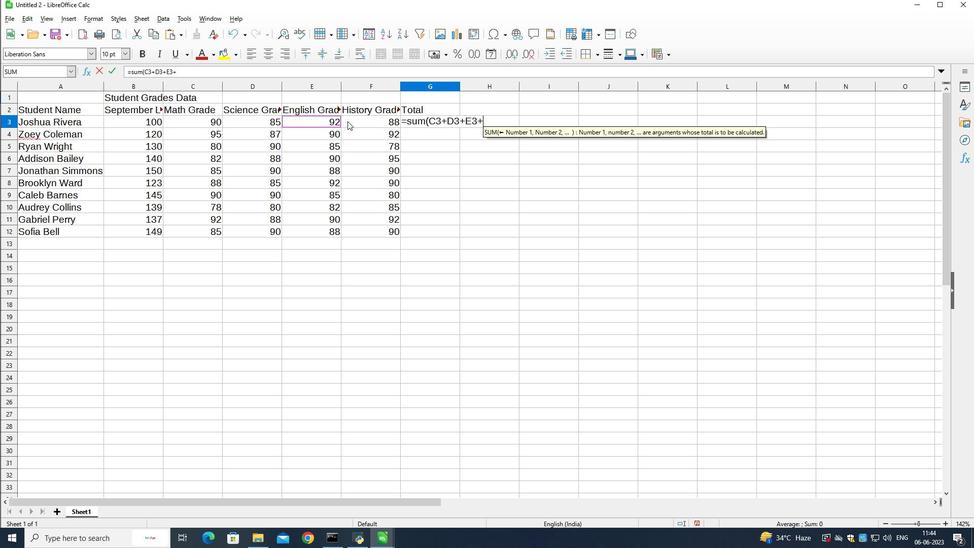 
Action: Mouse pressed left at (348, 121)
Screenshot: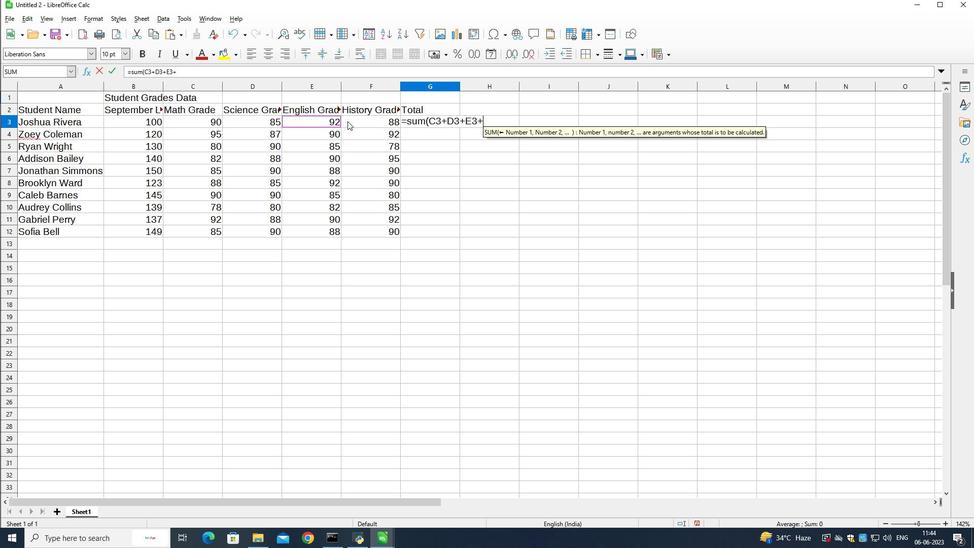 
Action: Mouse moved to (349, 121)
Screenshot: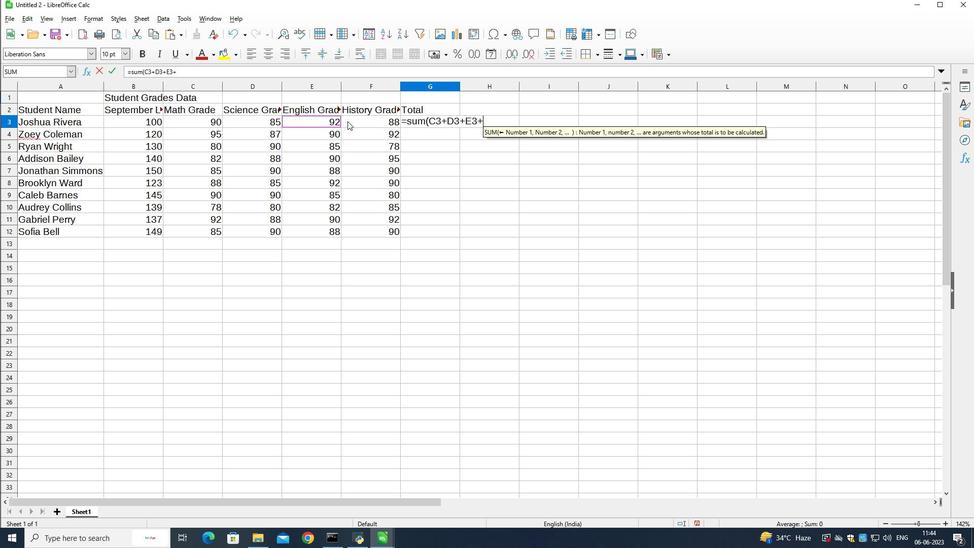 
Action: Key pressed <Key.shift_r>)<Key.enter>
Screenshot: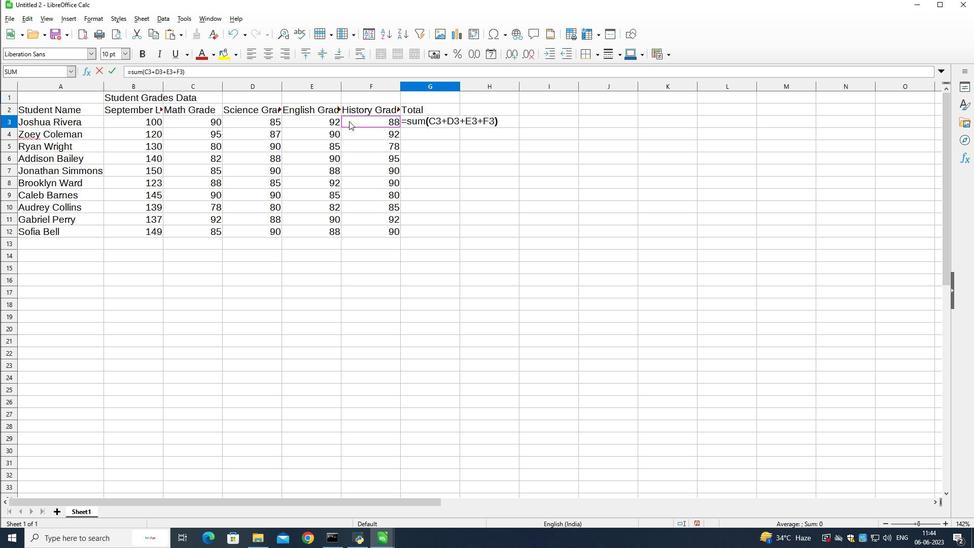 
Action: Mouse moved to (425, 118)
Screenshot: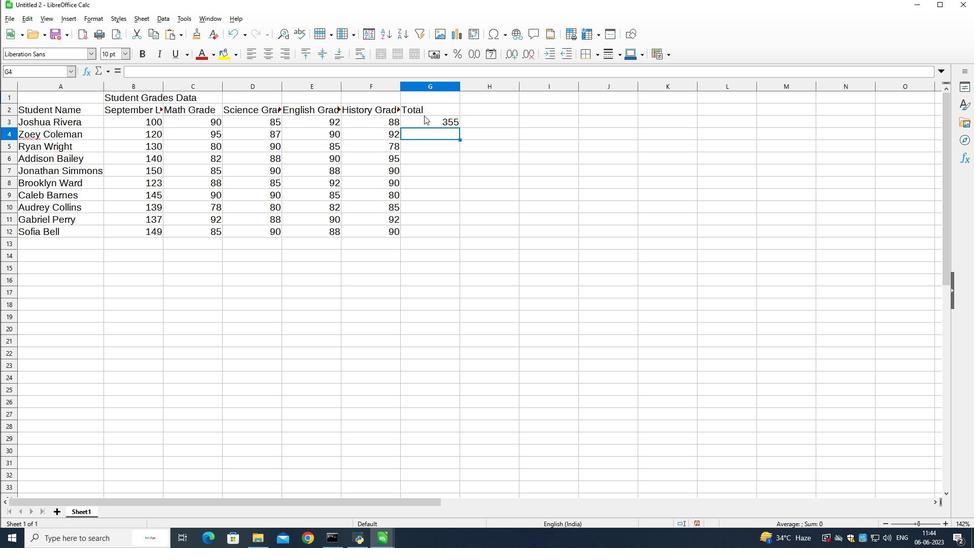 
Action: Mouse pressed left at (425, 118)
Screenshot: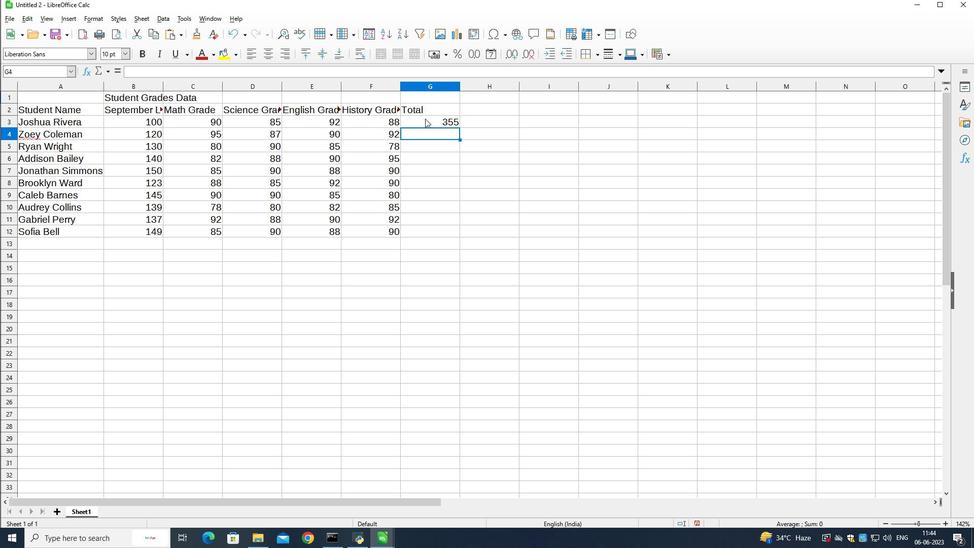 
Action: Mouse moved to (458, 127)
Screenshot: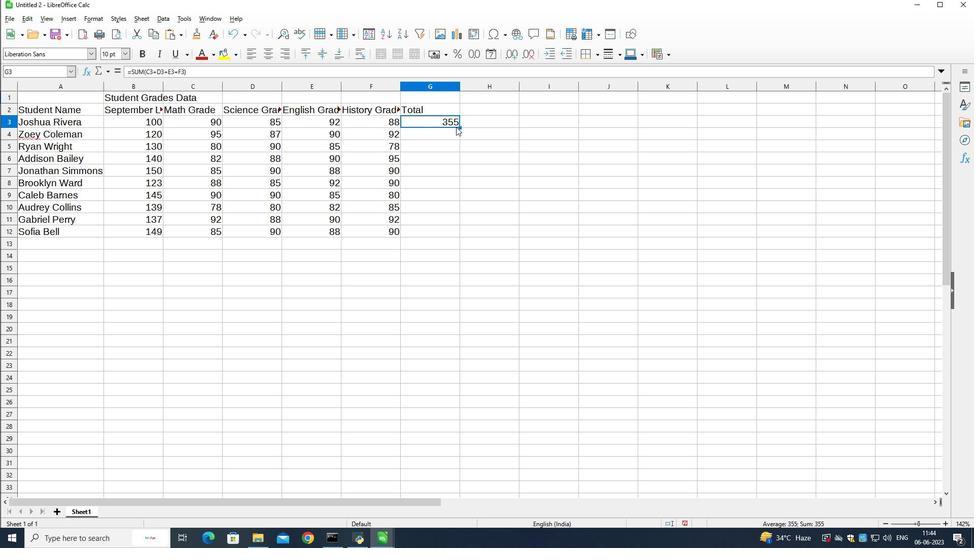 
Action: Mouse pressed left at (458, 127)
Screenshot: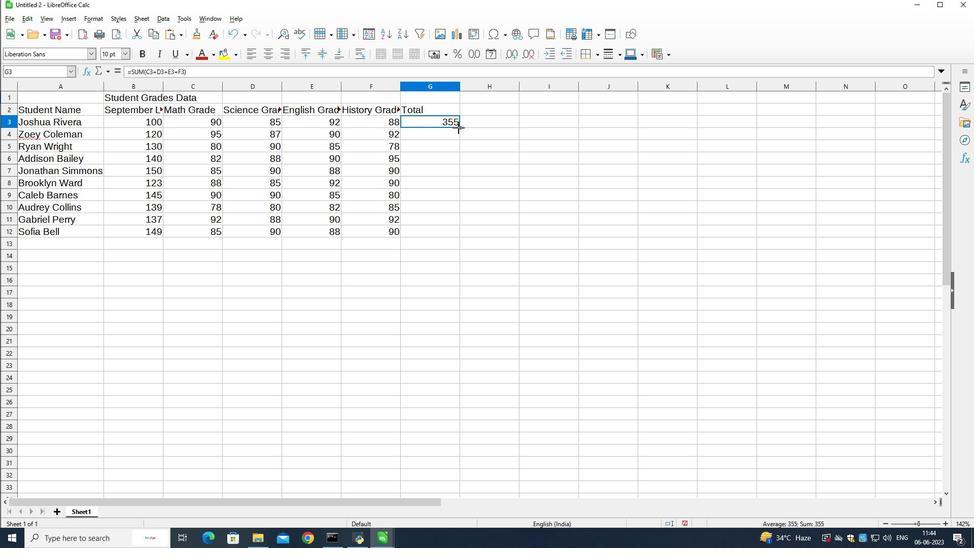 
Action: Mouse moved to (552, 208)
Screenshot: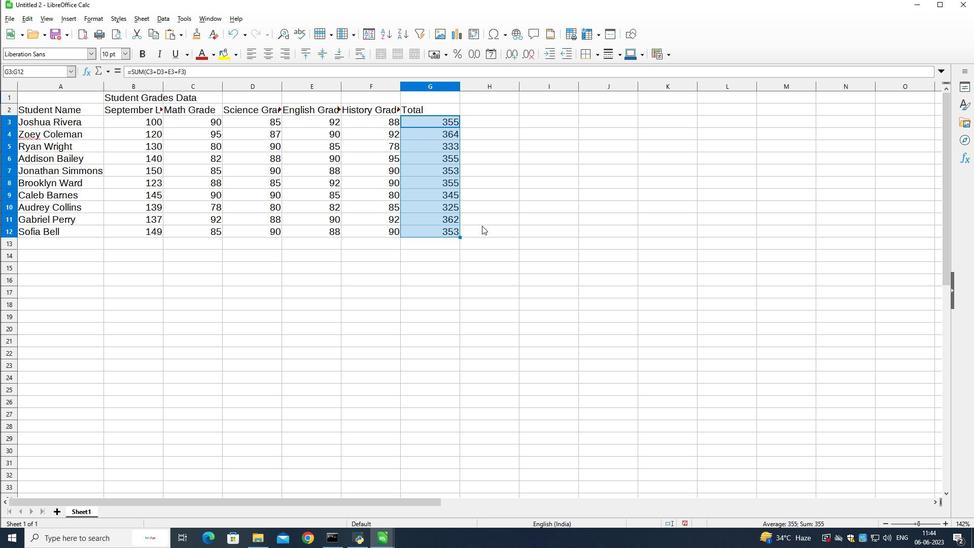 
Action: Mouse pressed left at (552, 208)
Screenshot: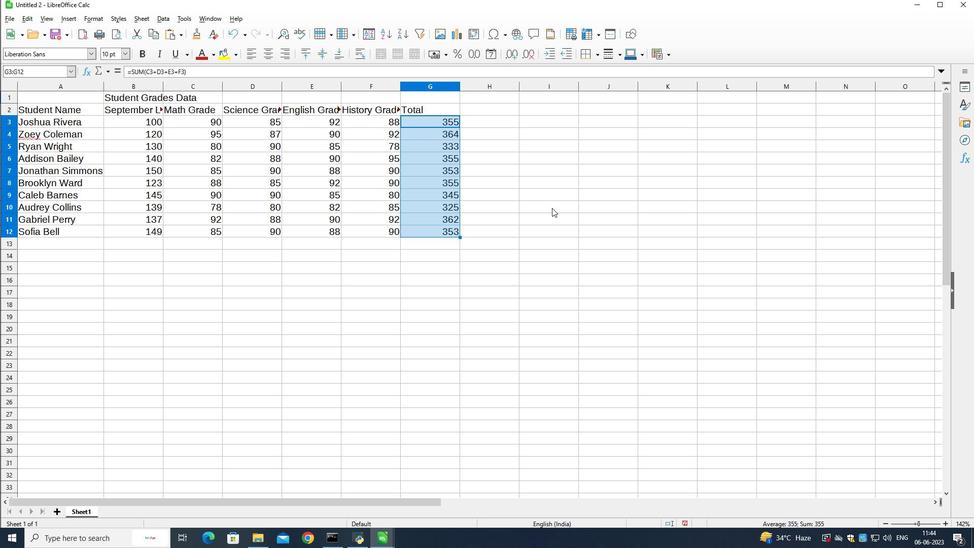 
Action: Mouse moved to (552, 207)
Screenshot: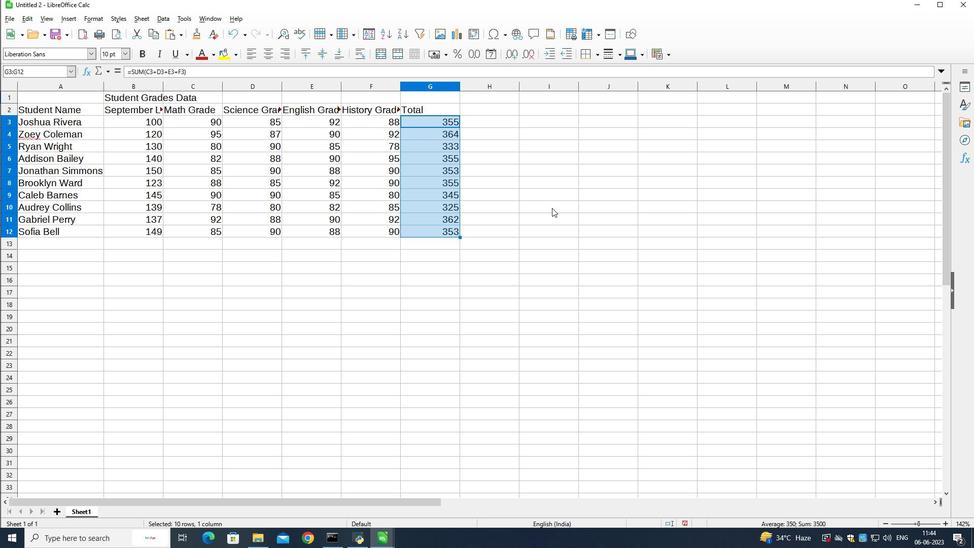 
Action: Key pressed ctrl+Sauditing<Key.shift>Sales<Key.shift>Category<Key.shift_r>_2024<Key.enter>
Screenshot: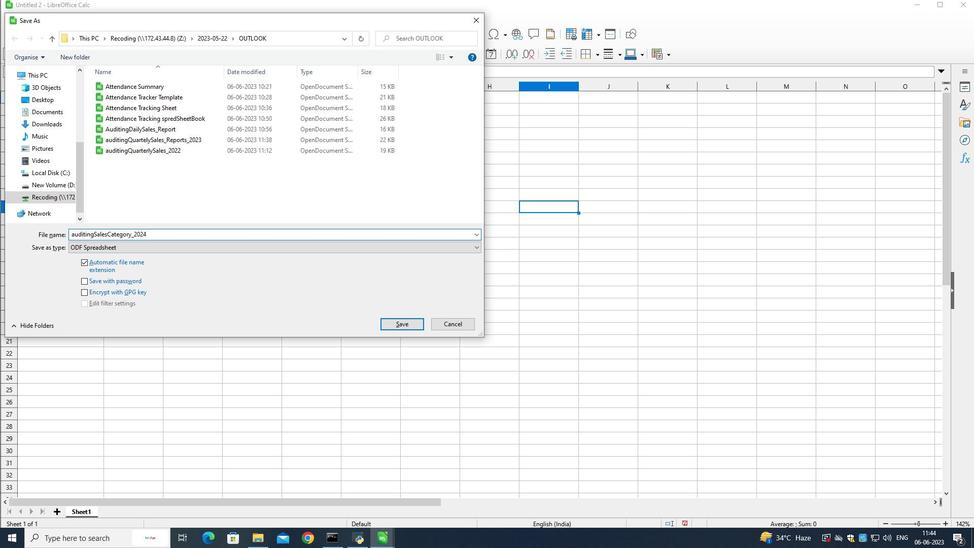 
